 Task: Search one way flight ticket for 4 adults, 2 children, 2 infants in seat and 1 infant on lap in premium economy from Kalispell: Glacier Park International Airport to Laramie: Laramie Regional Airport on 8-3-2023. Choice of flights is Westjet. Number of bags: 1 carry on bag. Price is upto 99000. Outbound departure time preference is 21:15.
Action: Mouse moved to (244, 321)
Screenshot: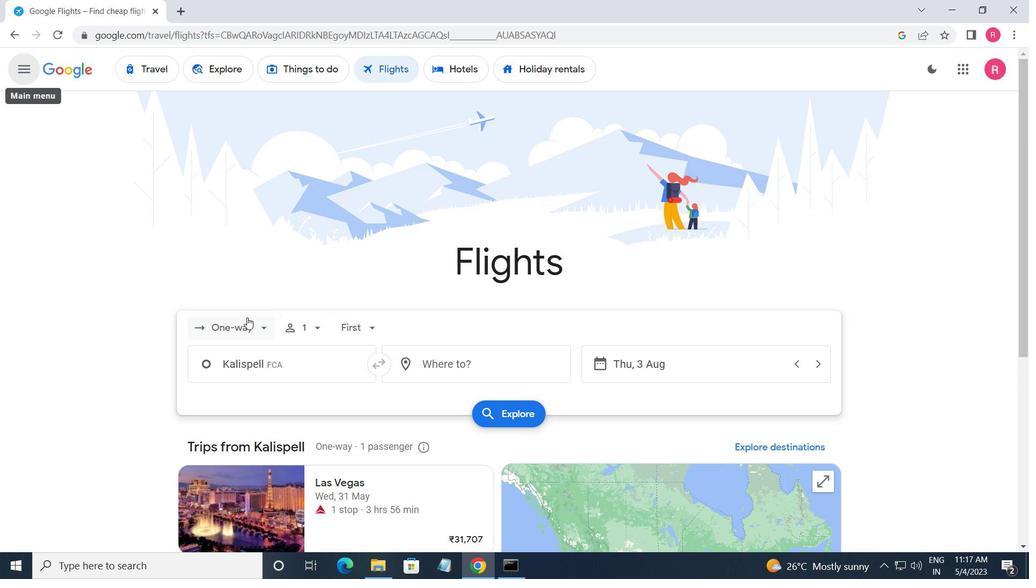 
Action: Mouse pressed left at (244, 321)
Screenshot: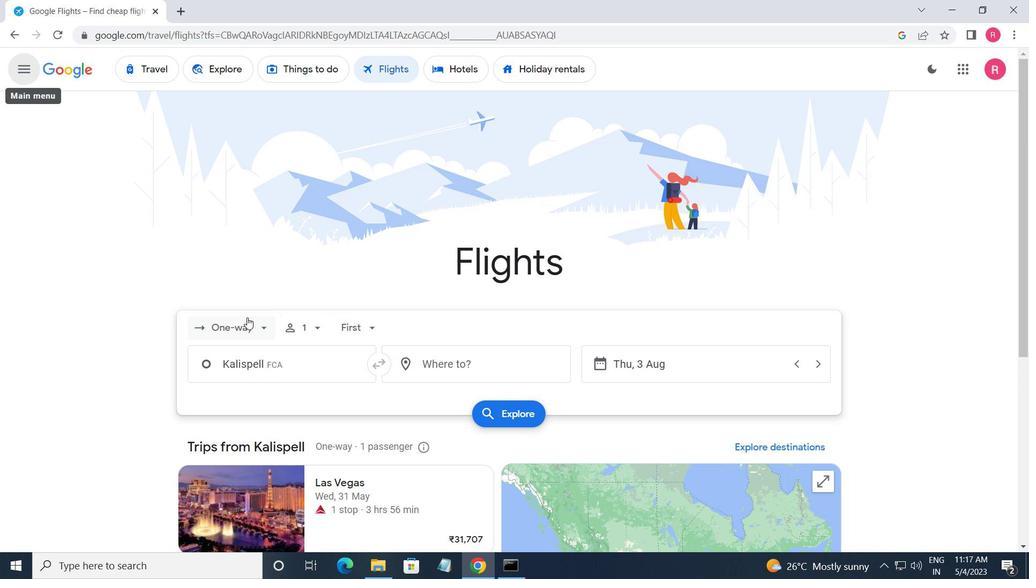 
Action: Mouse moved to (240, 385)
Screenshot: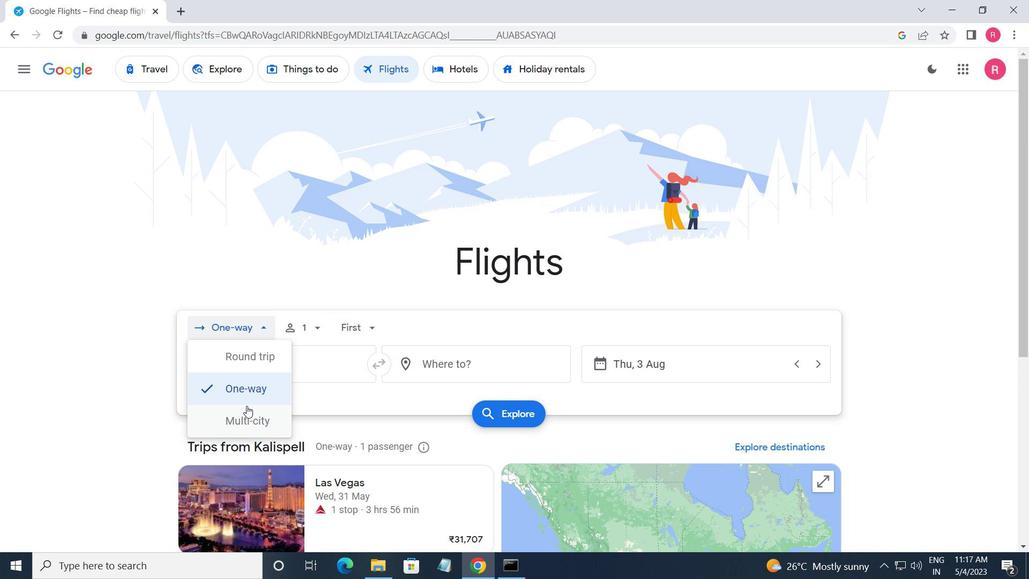 
Action: Mouse pressed left at (240, 385)
Screenshot: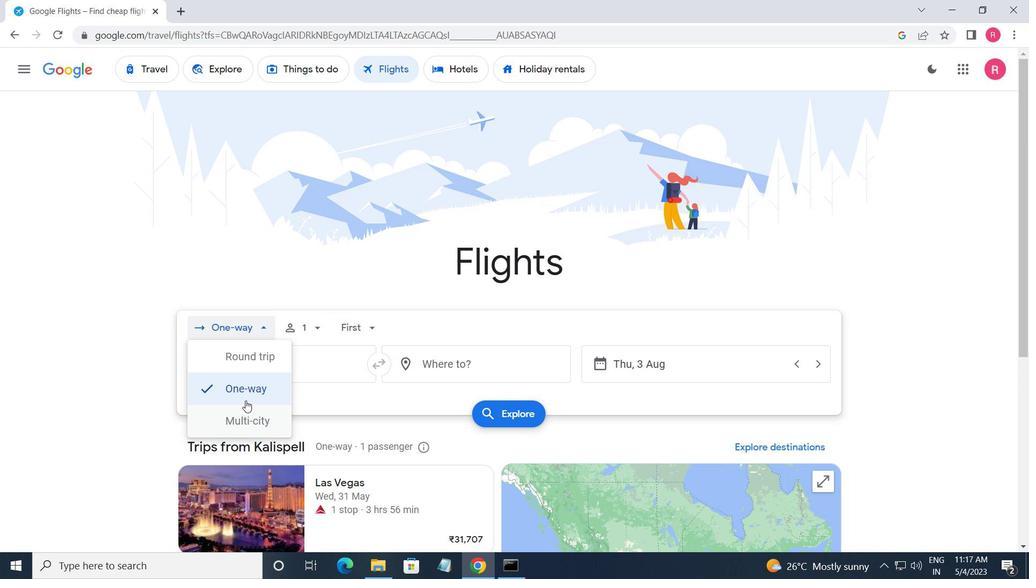 
Action: Mouse moved to (304, 337)
Screenshot: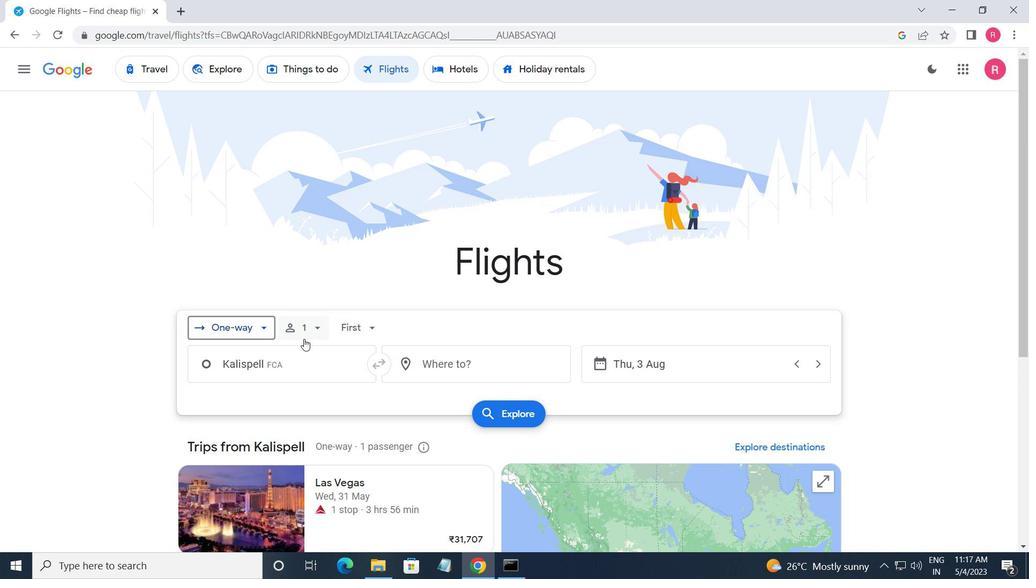 
Action: Mouse pressed left at (304, 337)
Screenshot: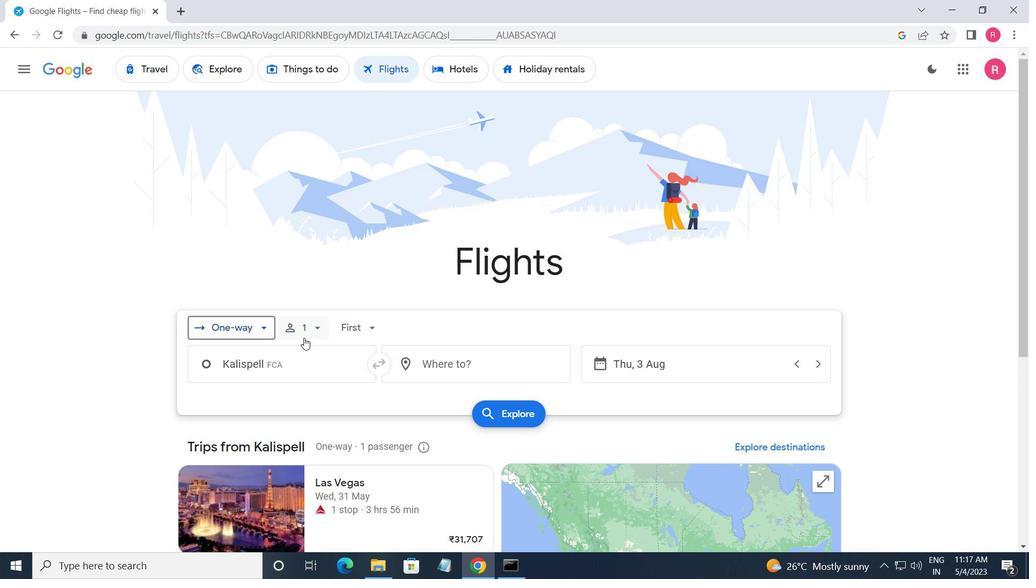 
Action: Mouse moved to (414, 366)
Screenshot: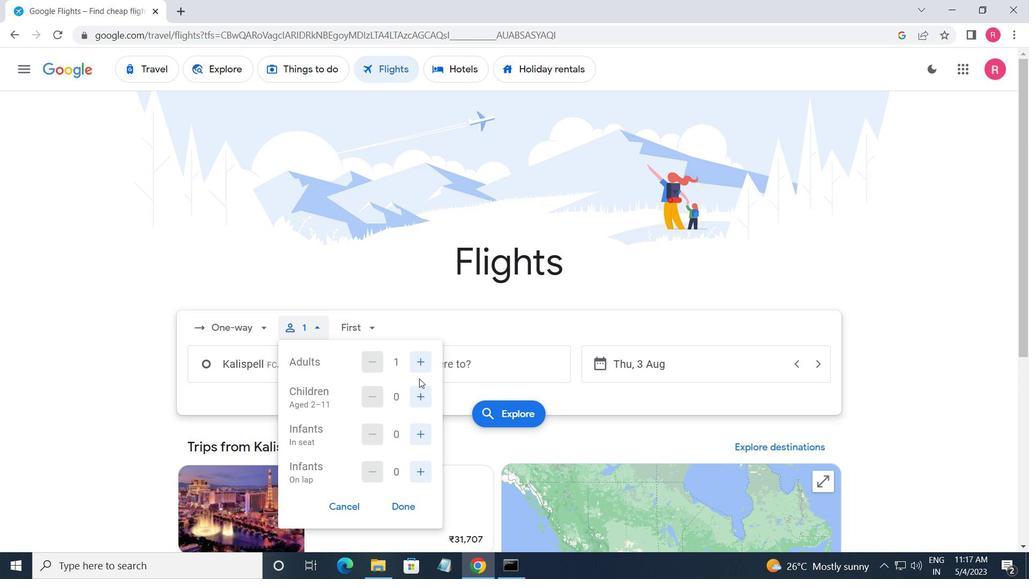
Action: Mouse pressed left at (414, 366)
Screenshot: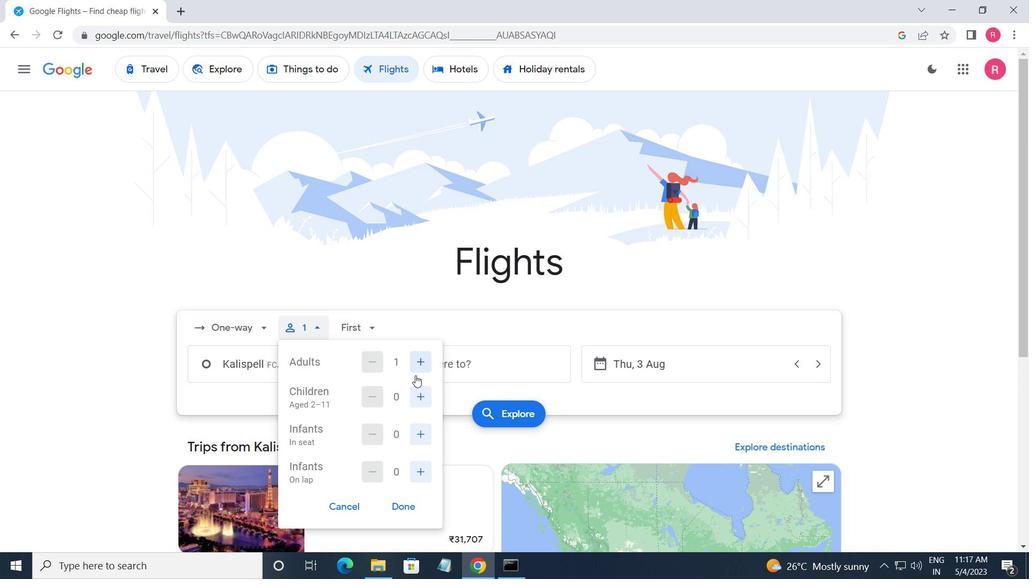 
Action: Mouse pressed left at (414, 366)
Screenshot: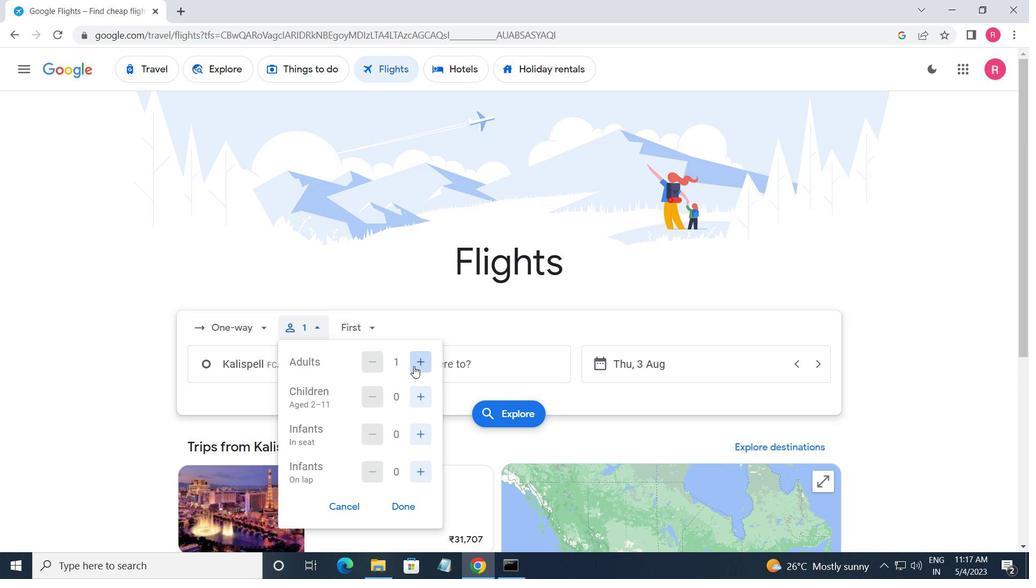 
Action: Mouse pressed left at (414, 366)
Screenshot: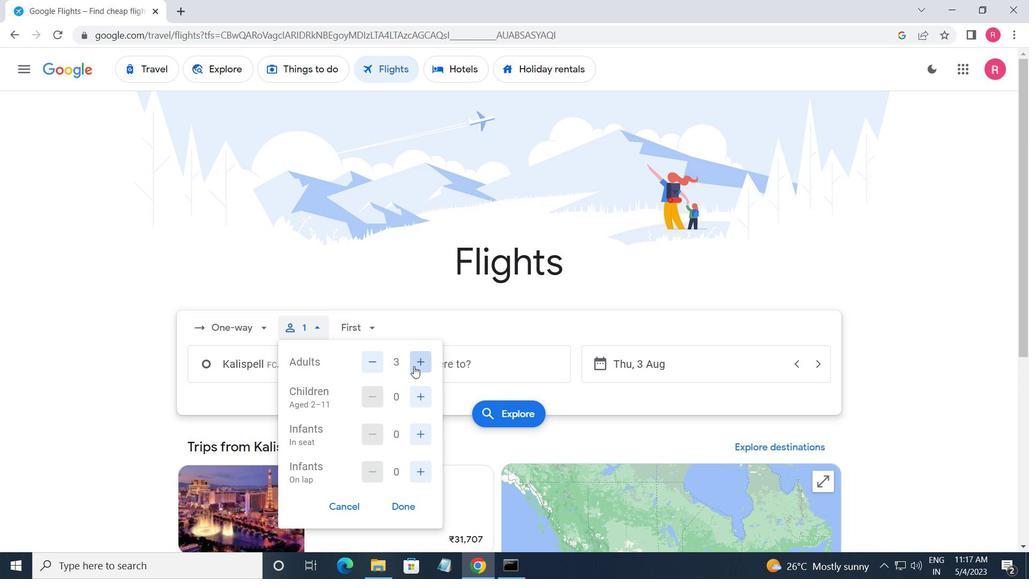 
Action: Mouse moved to (418, 400)
Screenshot: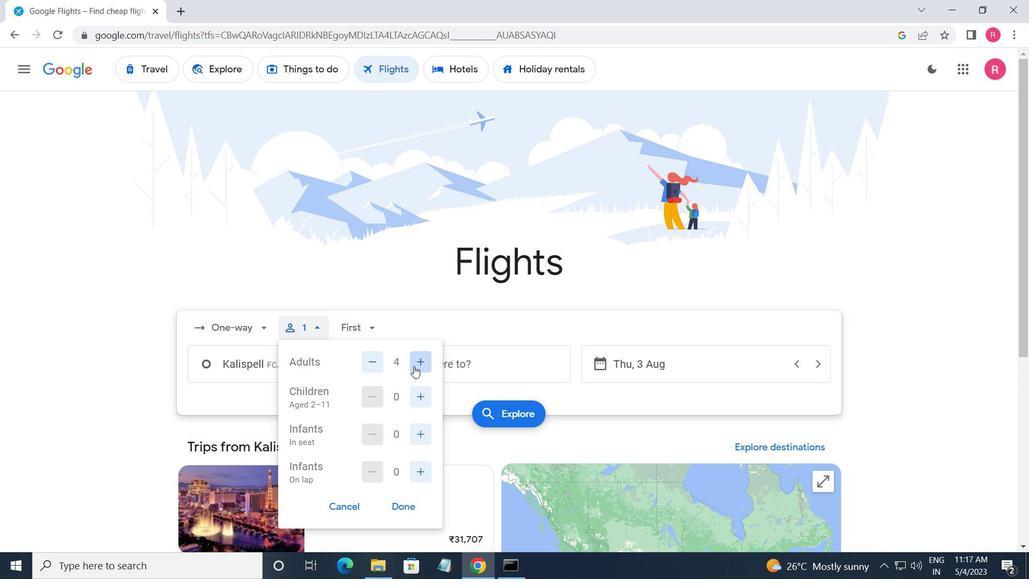 
Action: Mouse pressed left at (418, 400)
Screenshot: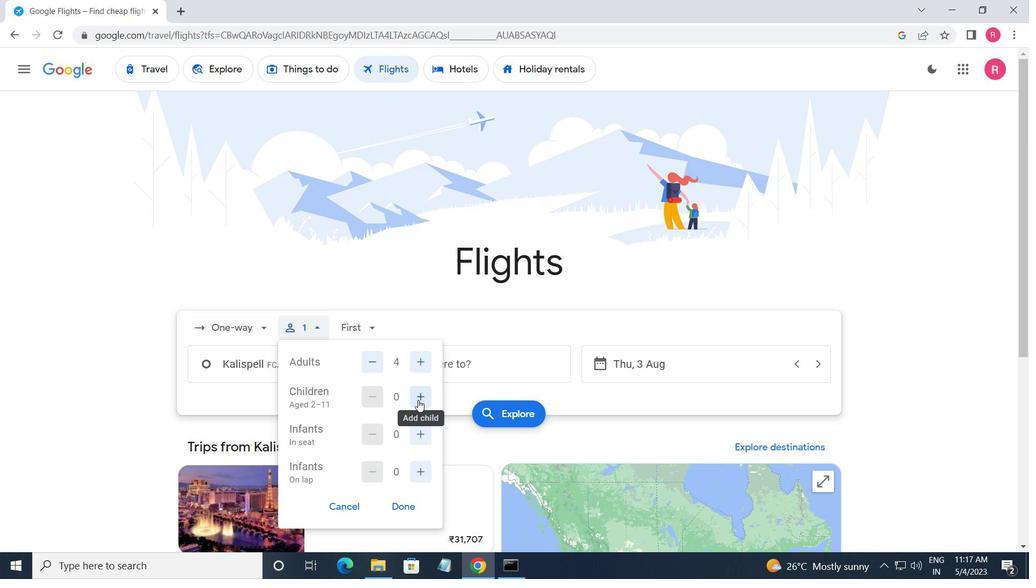 
Action: Mouse pressed left at (418, 400)
Screenshot: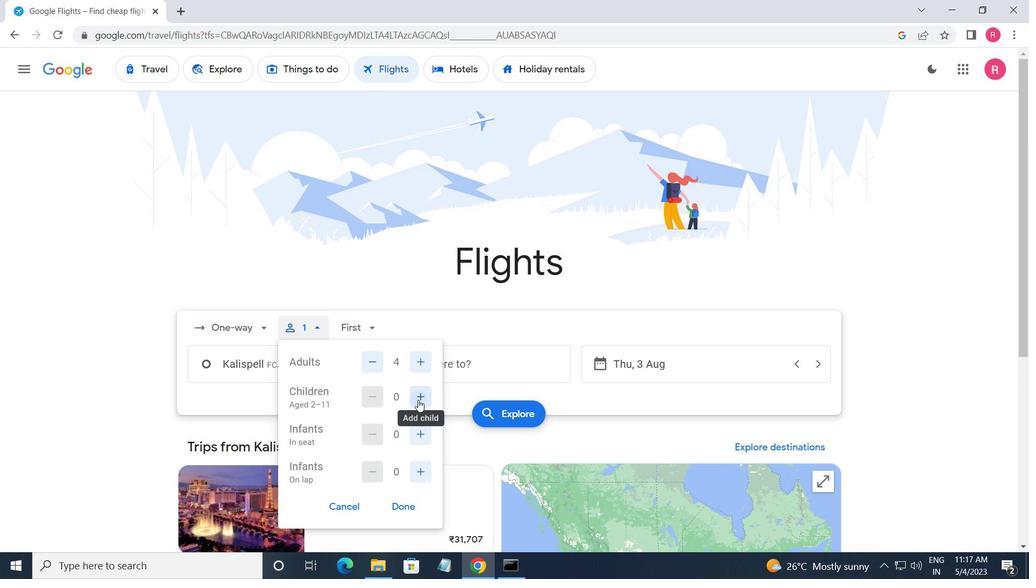 
Action: Mouse moved to (421, 432)
Screenshot: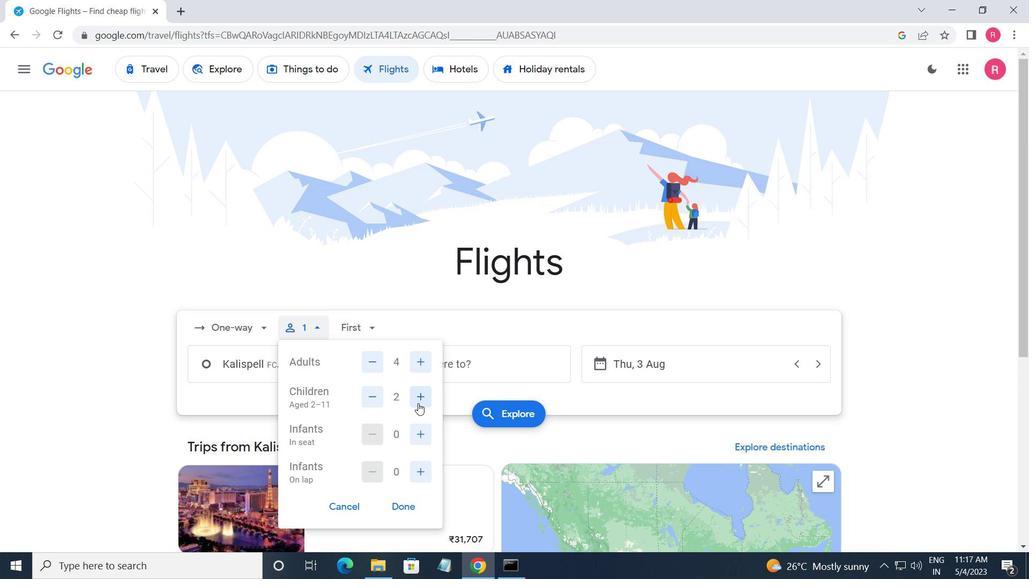 
Action: Mouse pressed left at (421, 432)
Screenshot: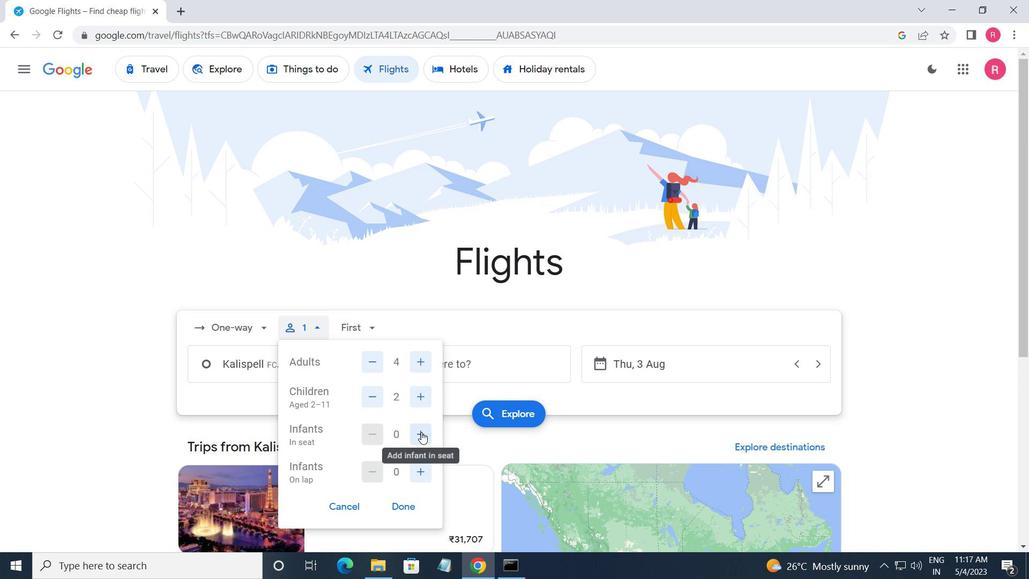 
Action: Mouse pressed left at (421, 432)
Screenshot: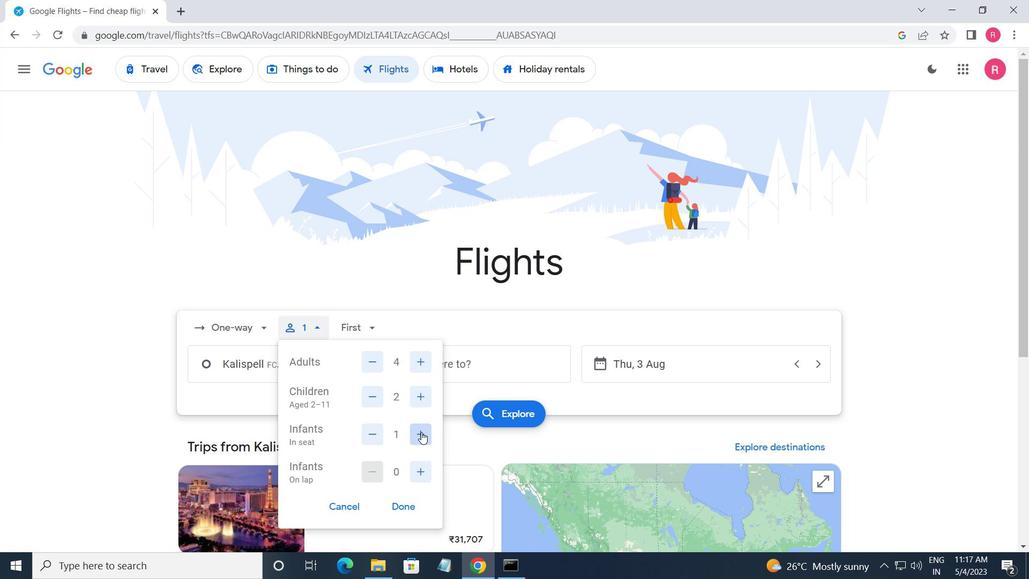 
Action: Mouse moved to (421, 474)
Screenshot: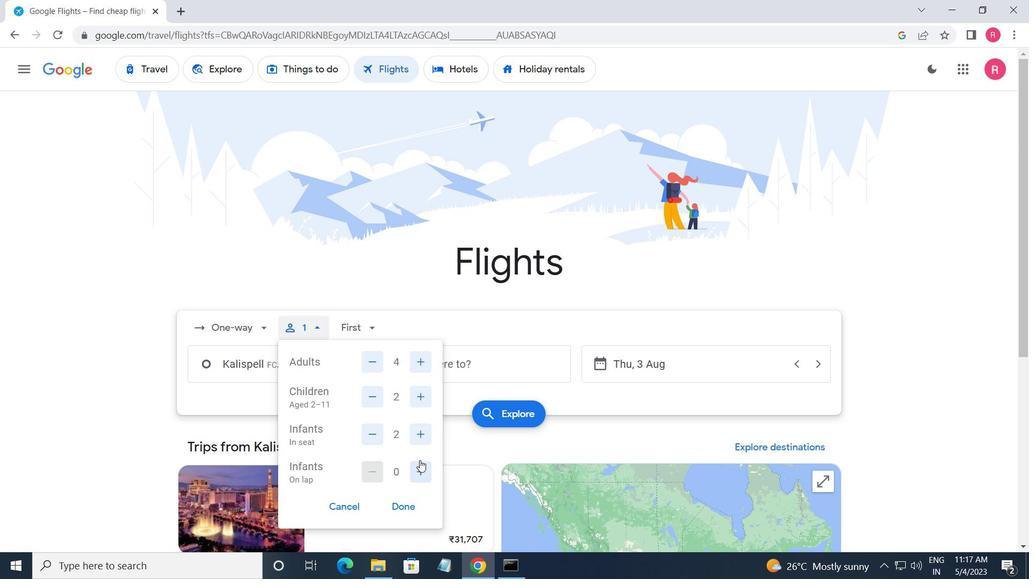 
Action: Mouse pressed left at (421, 474)
Screenshot: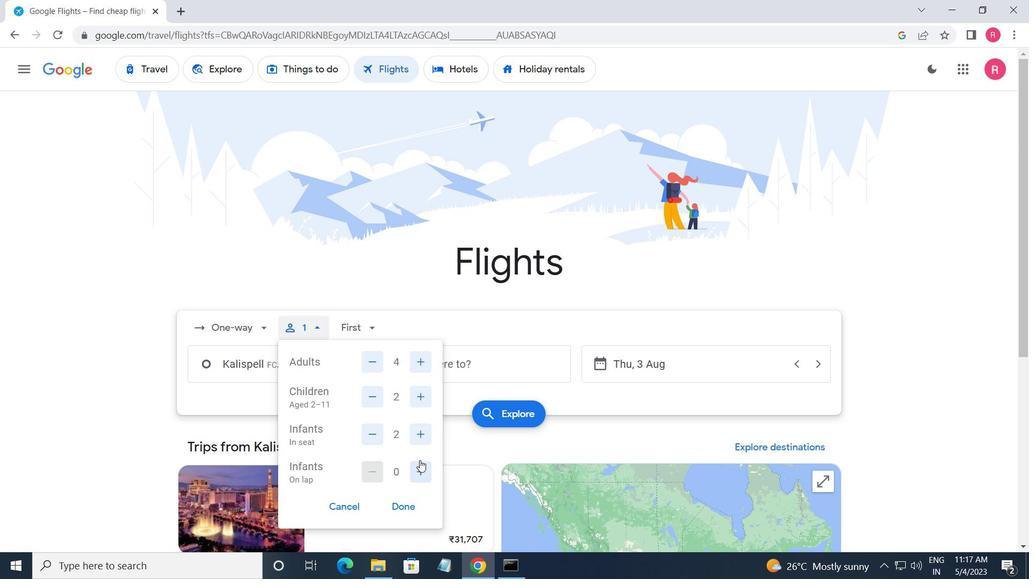 
Action: Mouse moved to (410, 499)
Screenshot: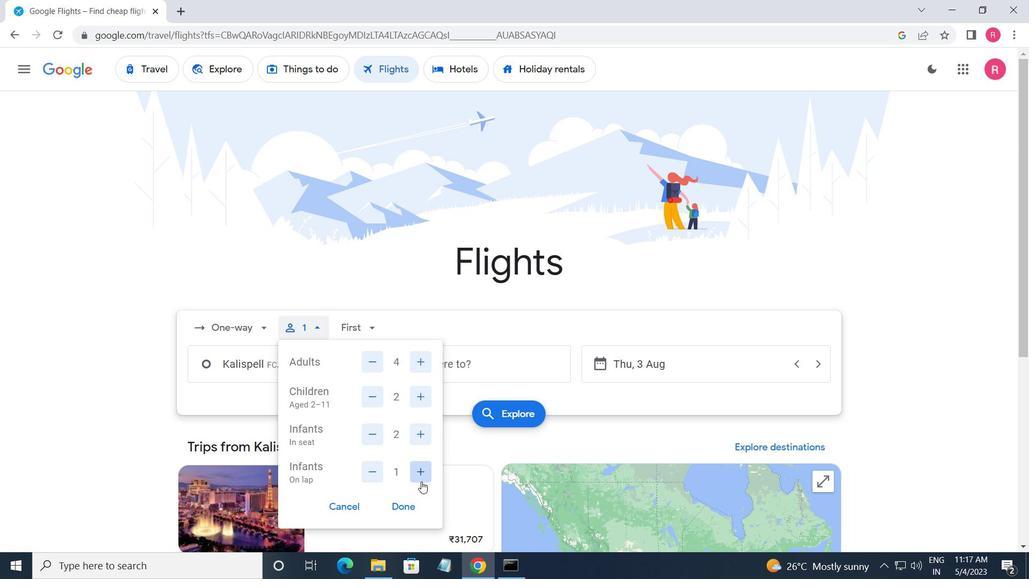 
Action: Mouse pressed left at (410, 499)
Screenshot: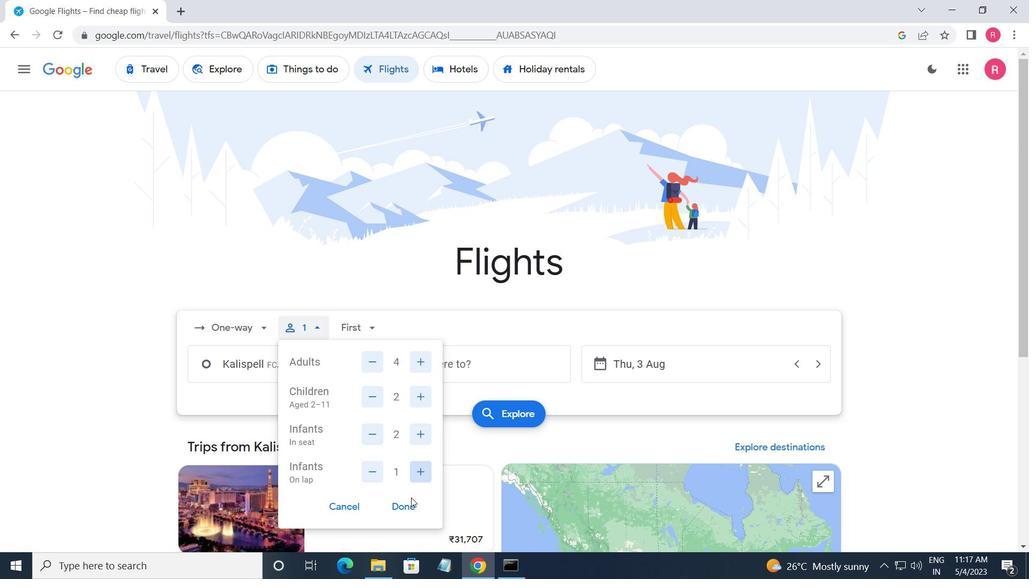 
Action: Mouse moved to (359, 335)
Screenshot: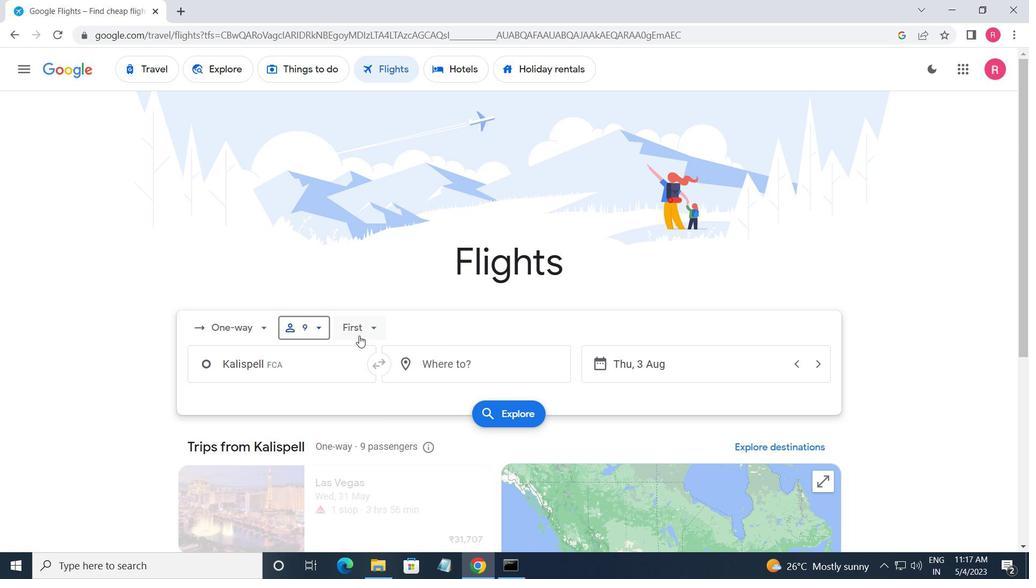 
Action: Mouse pressed left at (359, 335)
Screenshot: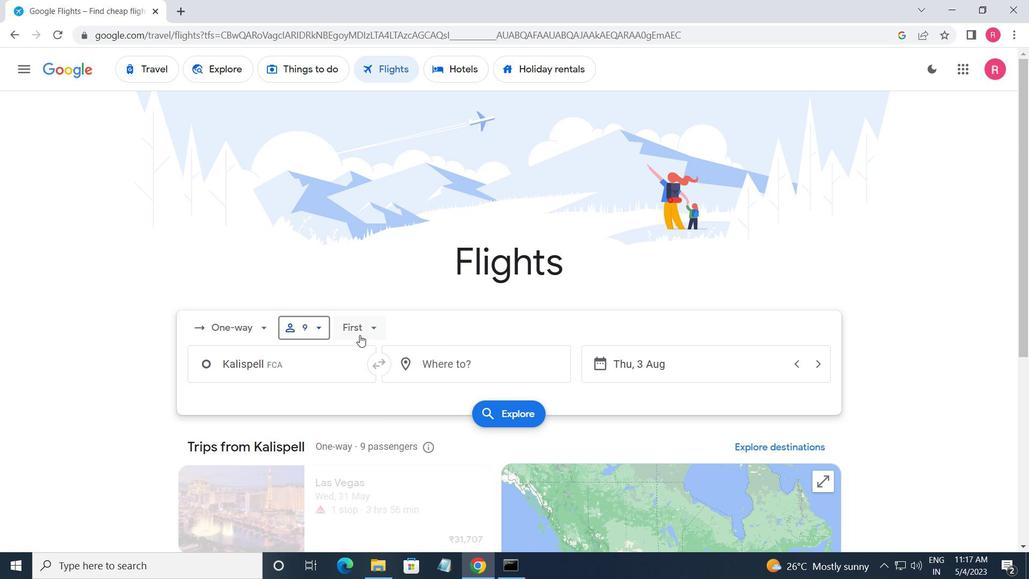 
Action: Mouse moved to (391, 393)
Screenshot: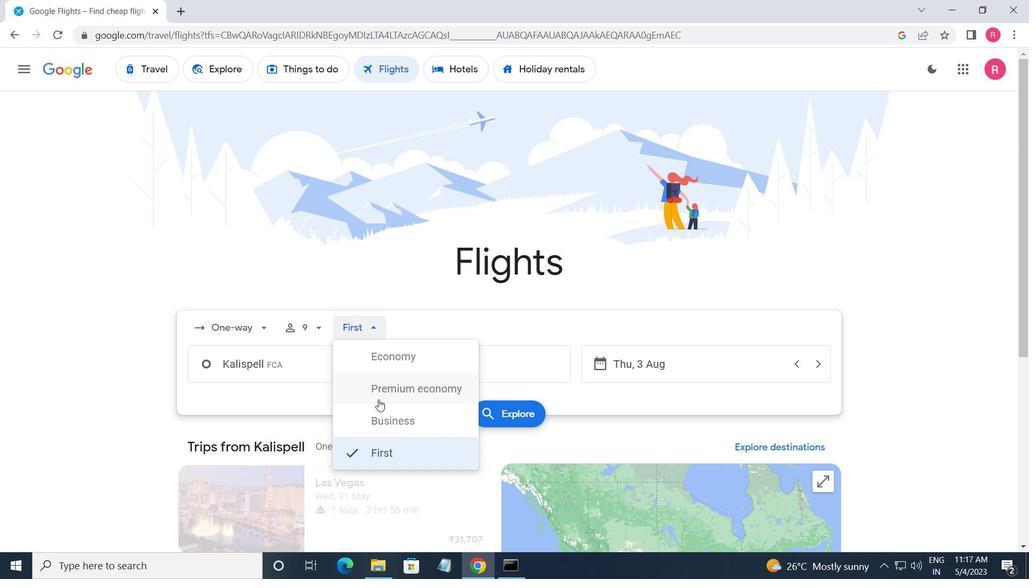 
Action: Mouse pressed left at (391, 393)
Screenshot: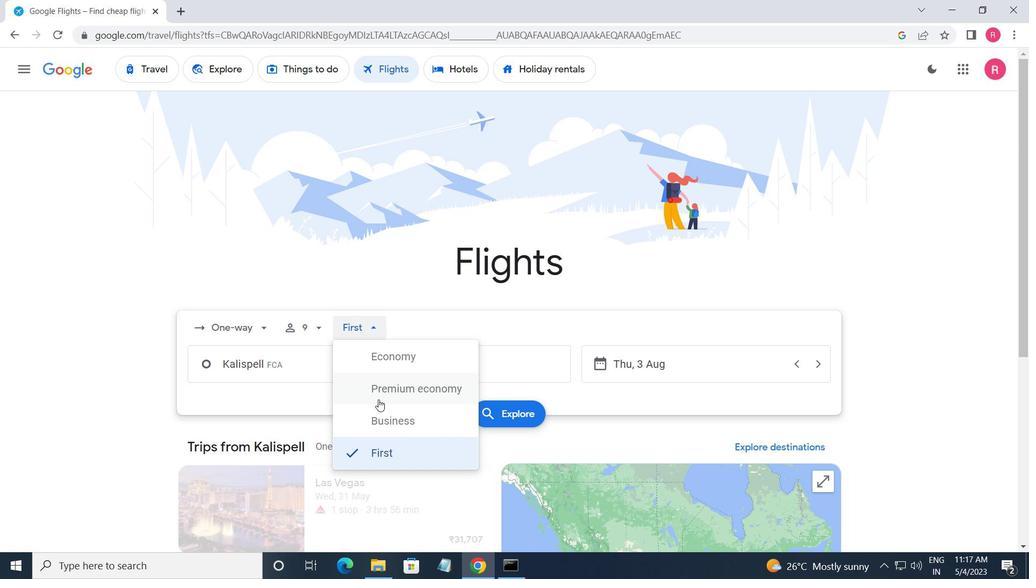 
Action: Mouse moved to (317, 374)
Screenshot: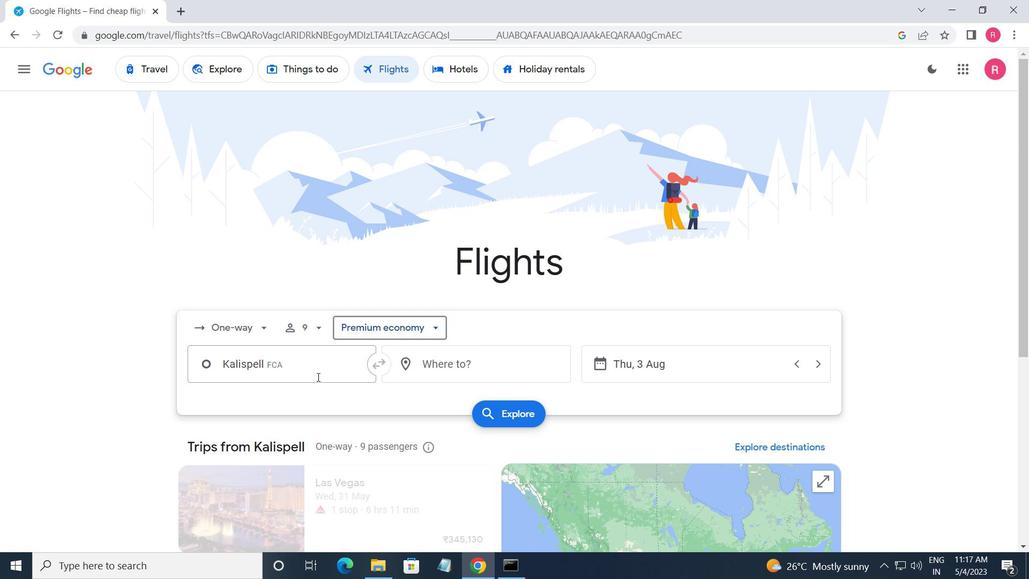
Action: Mouse pressed left at (317, 374)
Screenshot: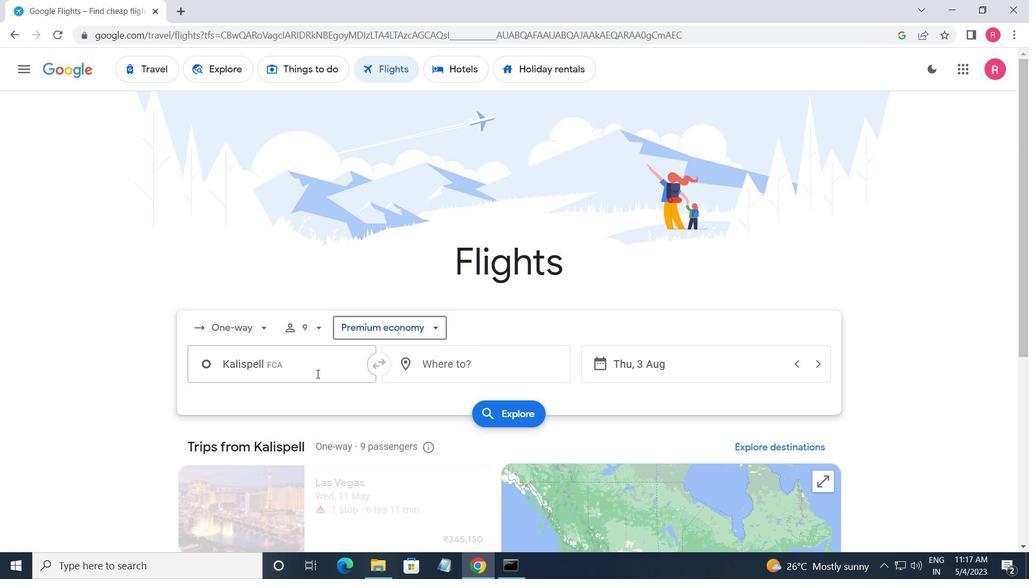 
Action: Mouse moved to (319, 444)
Screenshot: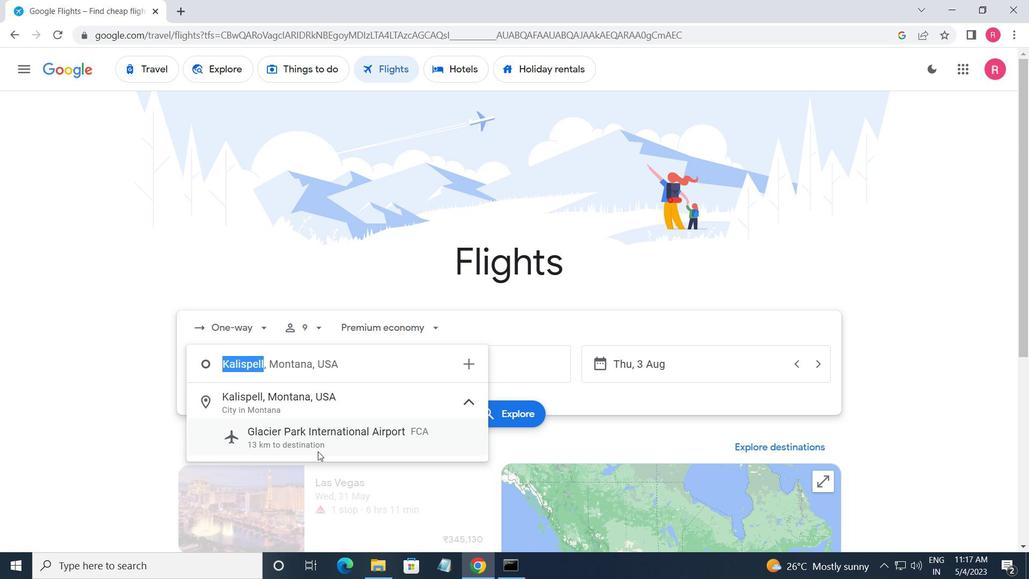 
Action: Mouse pressed left at (319, 444)
Screenshot: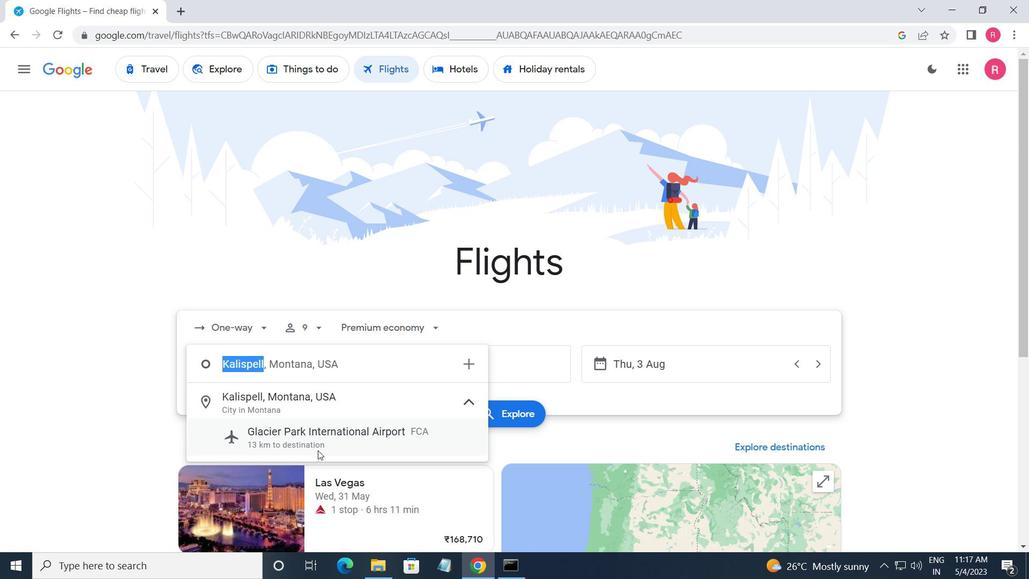 
Action: Mouse moved to (490, 370)
Screenshot: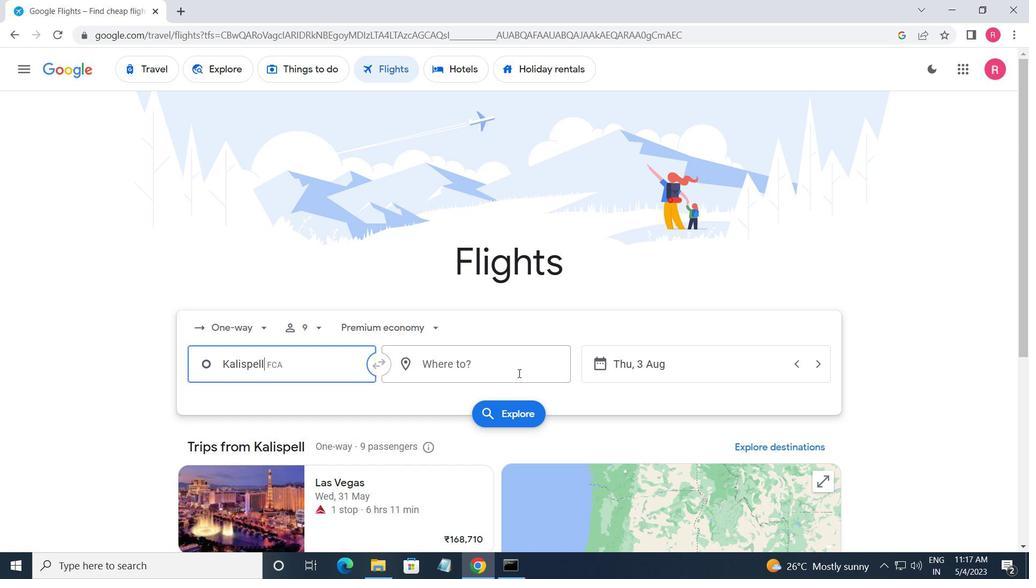 
Action: Mouse pressed left at (490, 370)
Screenshot: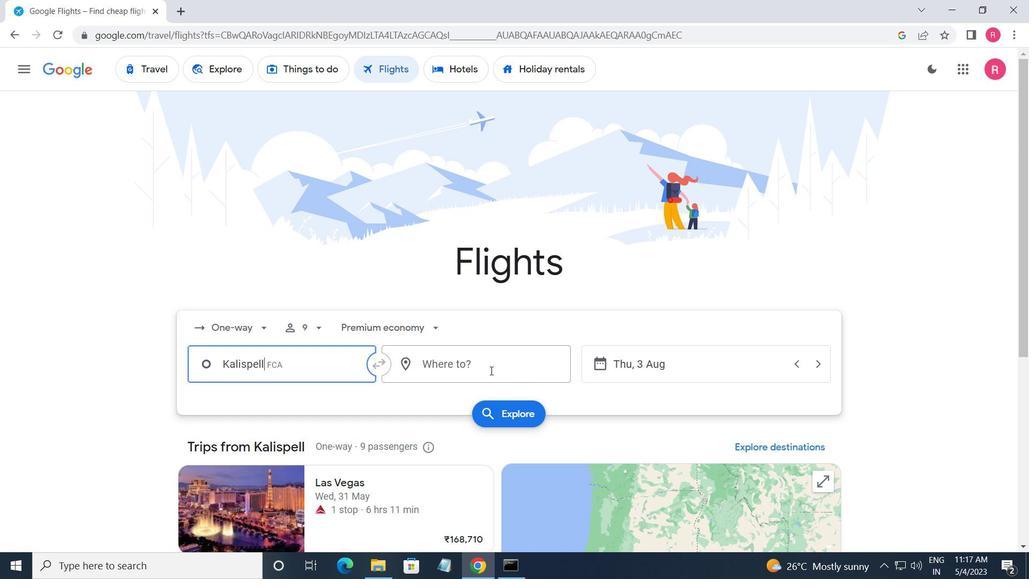 
Action: Mouse moved to (469, 501)
Screenshot: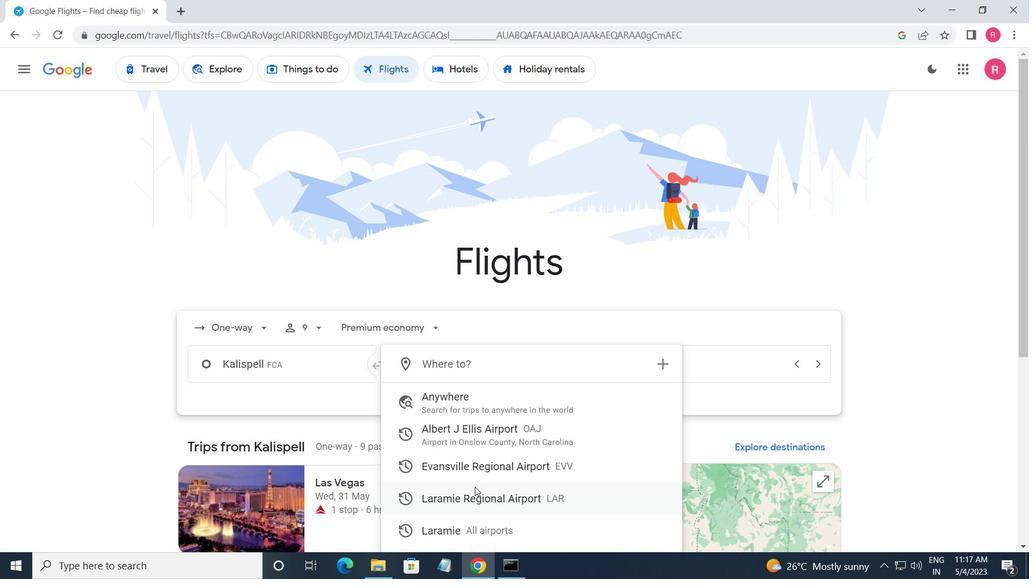 
Action: Mouse pressed left at (469, 501)
Screenshot: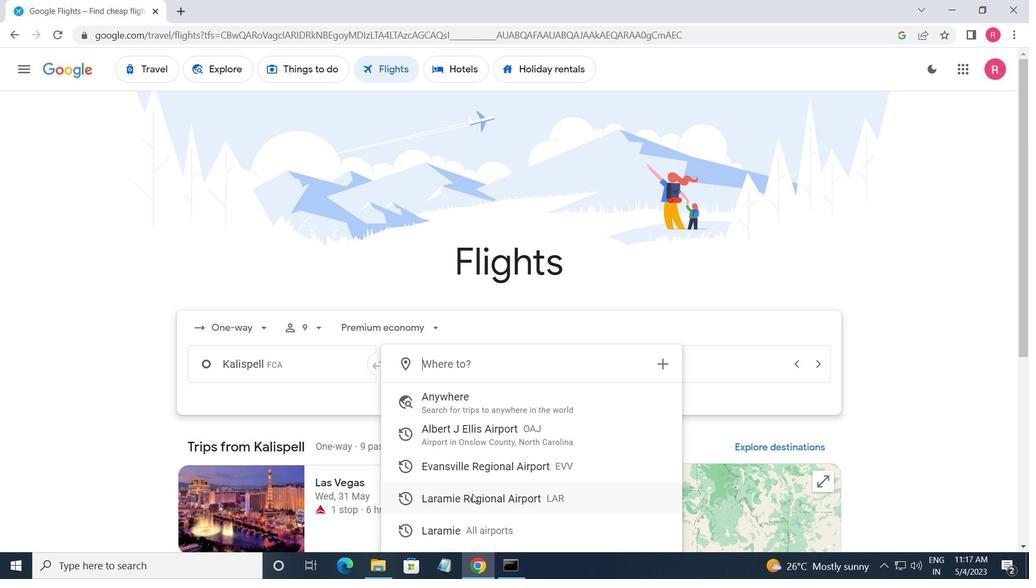 
Action: Mouse moved to (708, 358)
Screenshot: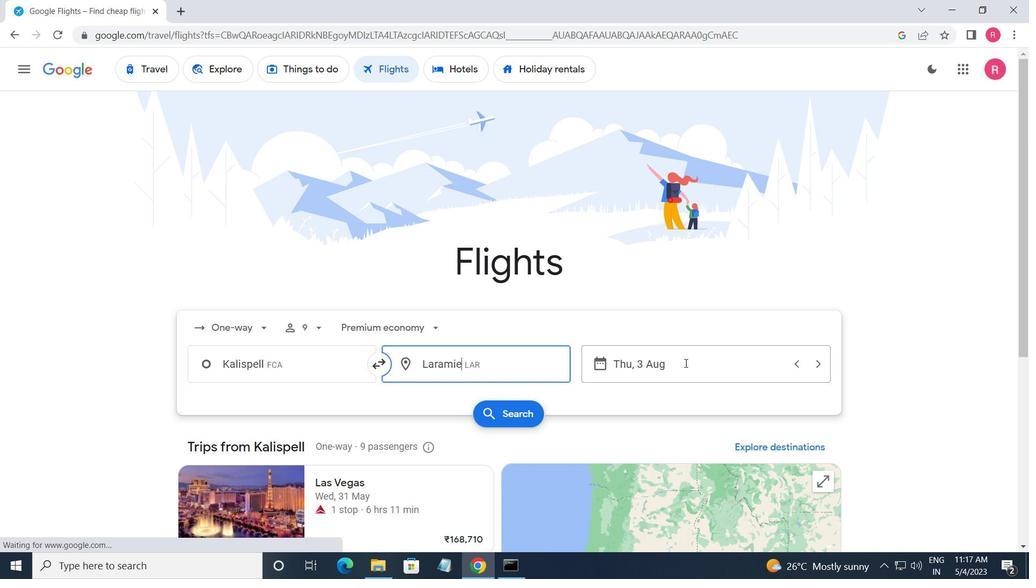 
Action: Mouse pressed left at (708, 358)
Screenshot: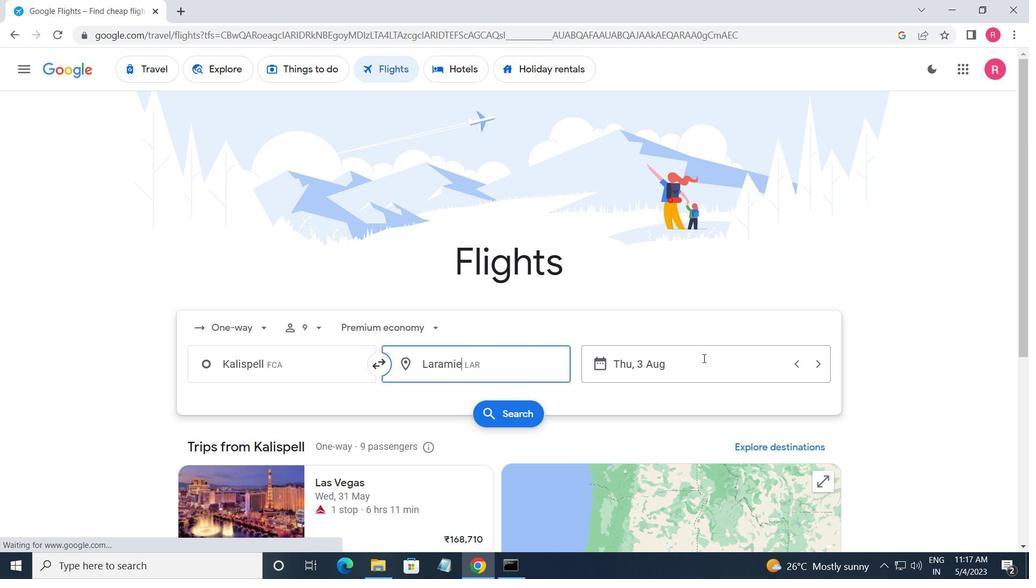 
Action: Mouse moved to (491, 318)
Screenshot: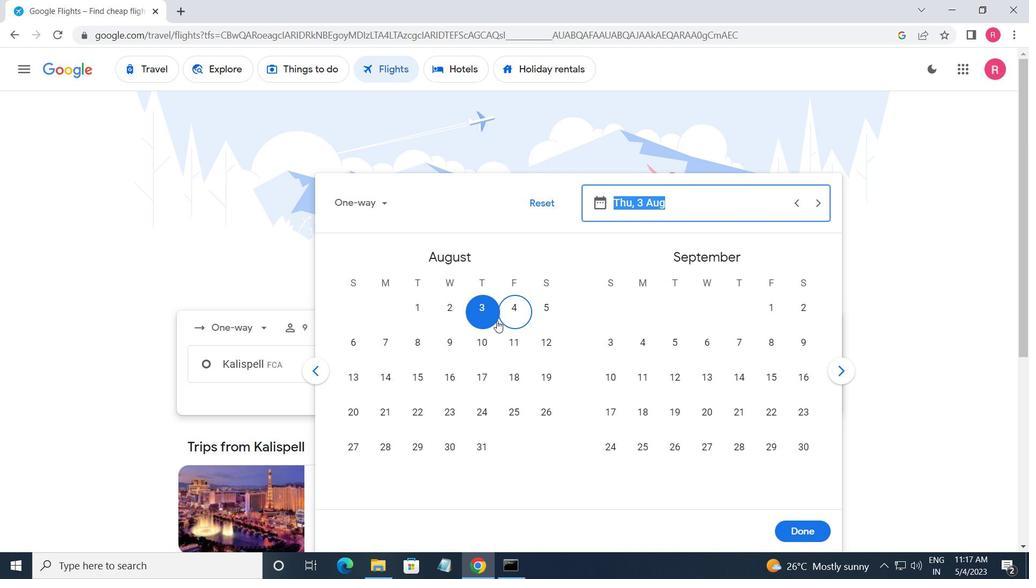 
Action: Mouse pressed left at (491, 318)
Screenshot: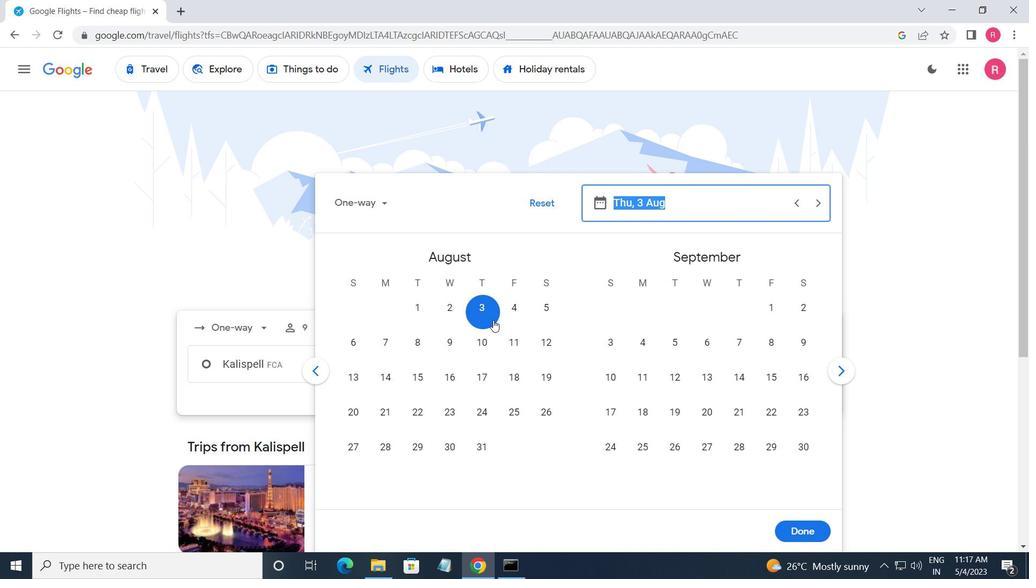 
Action: Mouse moved to (796, 523)
Screenshot: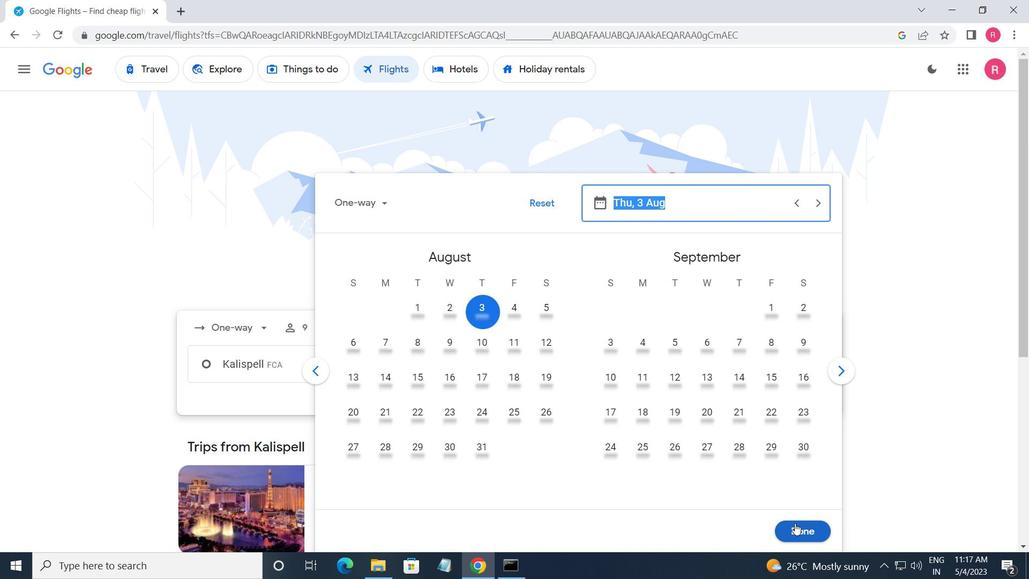 
Action: Mouse pressed left at (796, 523)
Screenshot: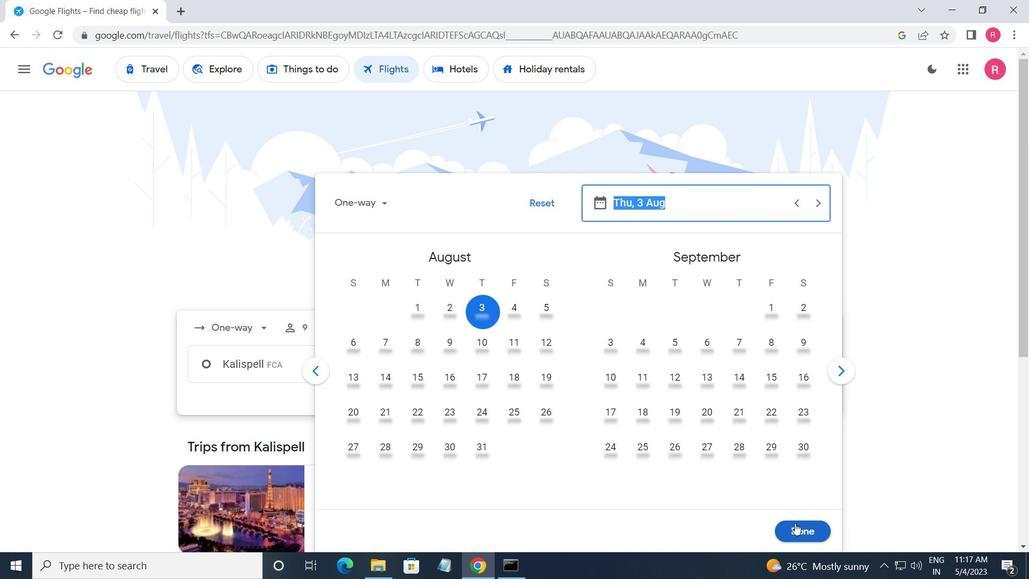 
Action: Mouse moved to (528, 417)
Screenshot: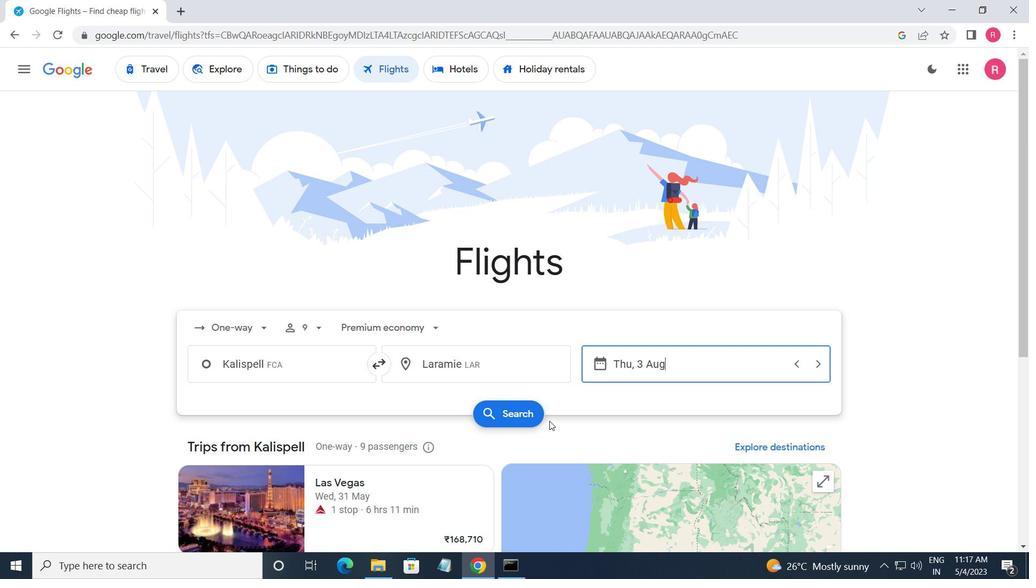 
Action: Mouse pressed left at (528, 417)
Screenshot: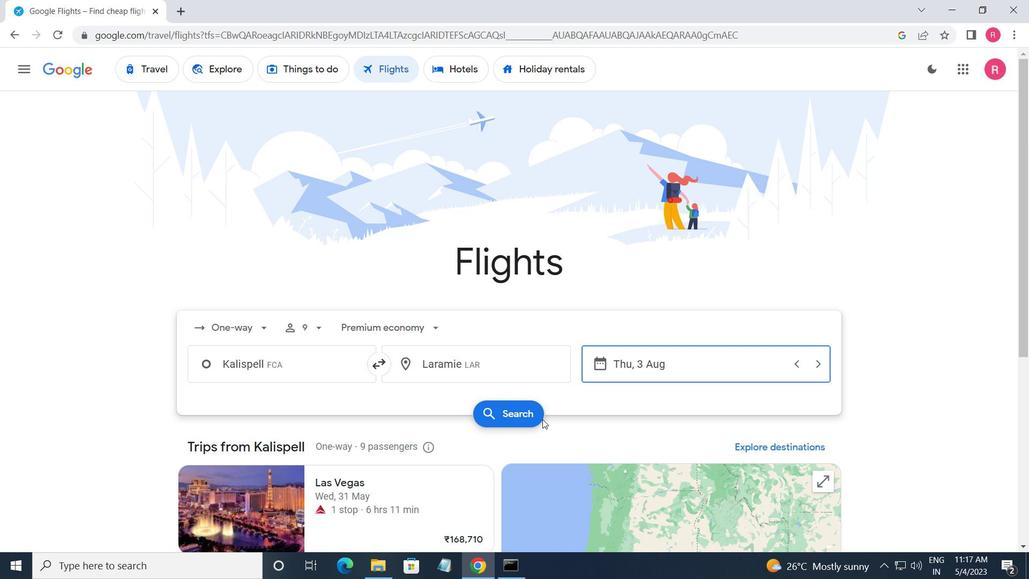 
Action: Mouse moved to (212, 196)
Screenshot: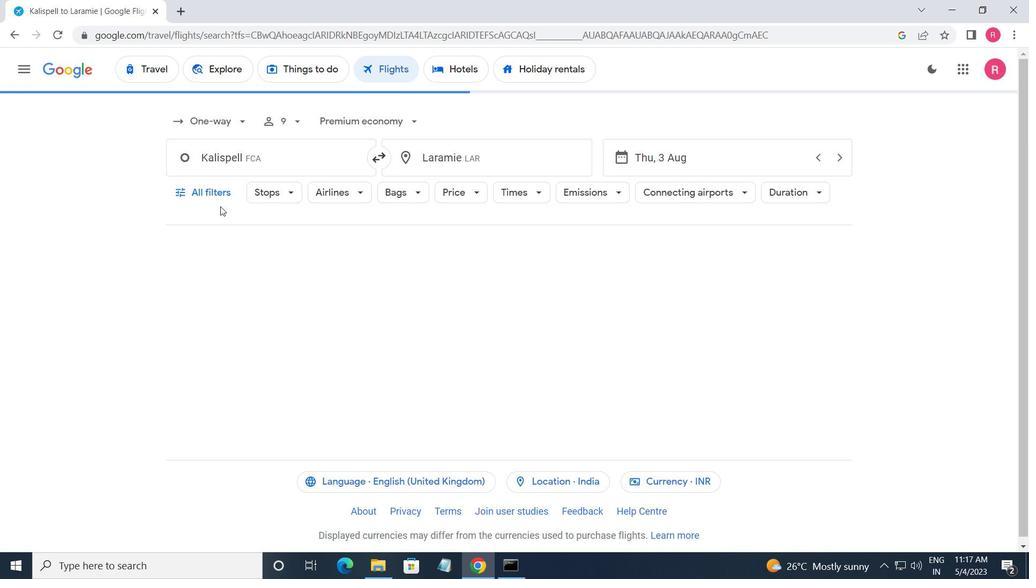 
Action: Mouse pressed left at (212, 196)
Screenshot: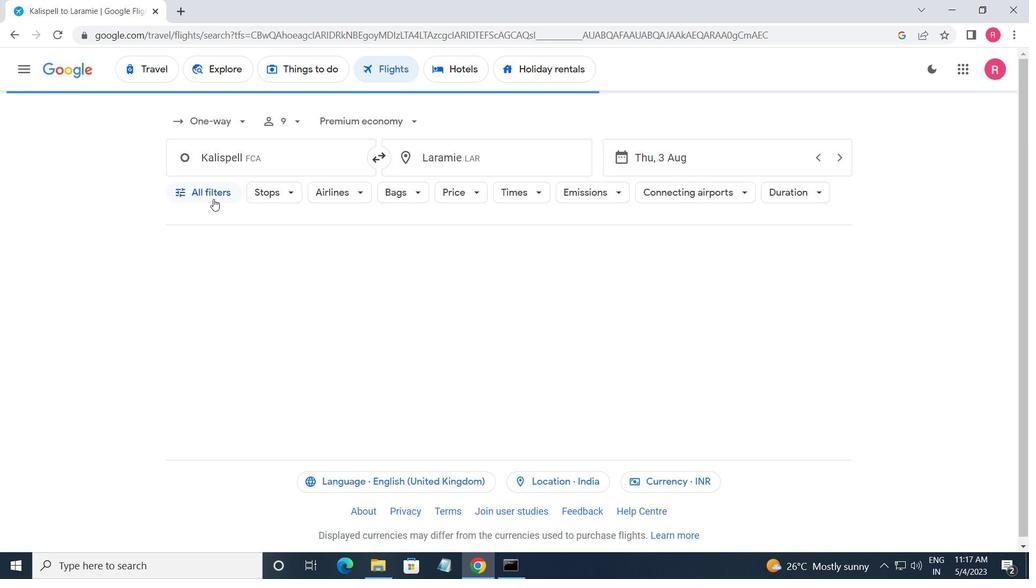 
Action: Mouse moved to (244, 320)
Screenshot: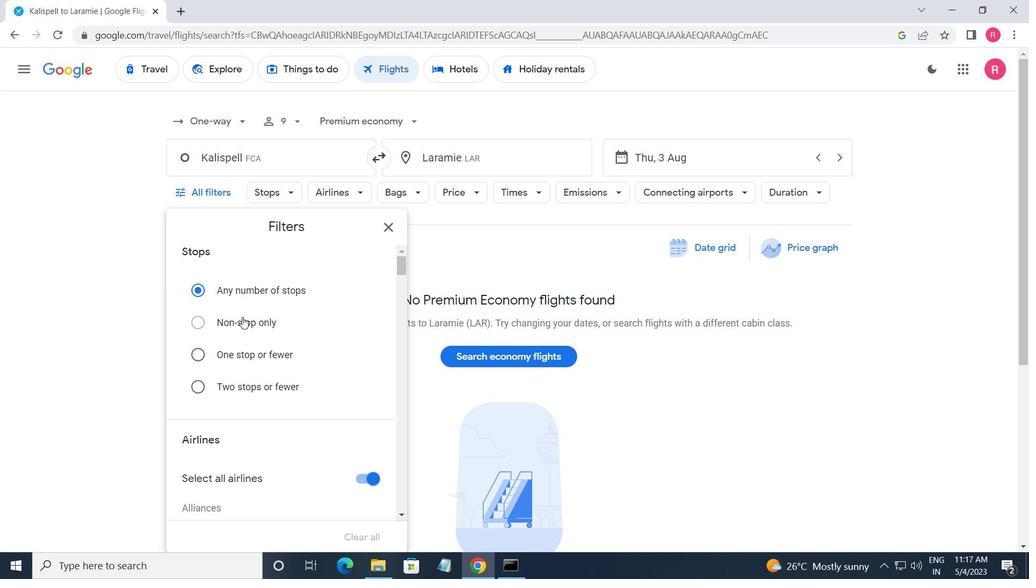 
Action: Mouse scrolled (244, 319) with delta (0, 0)
Screenshot: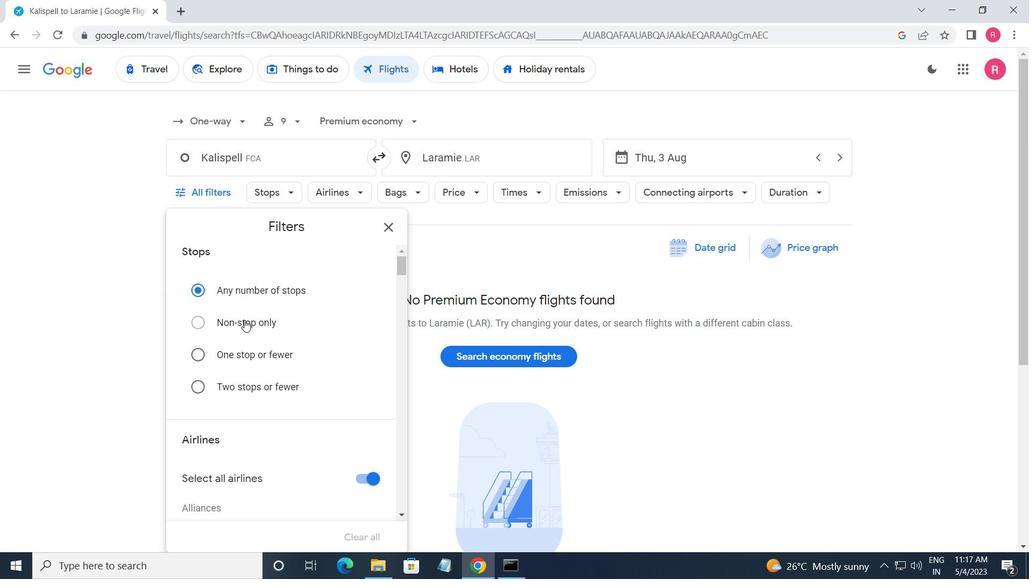 
Action: Mouse scrolled (244, 319) with delta (0, 0)
Screenshot: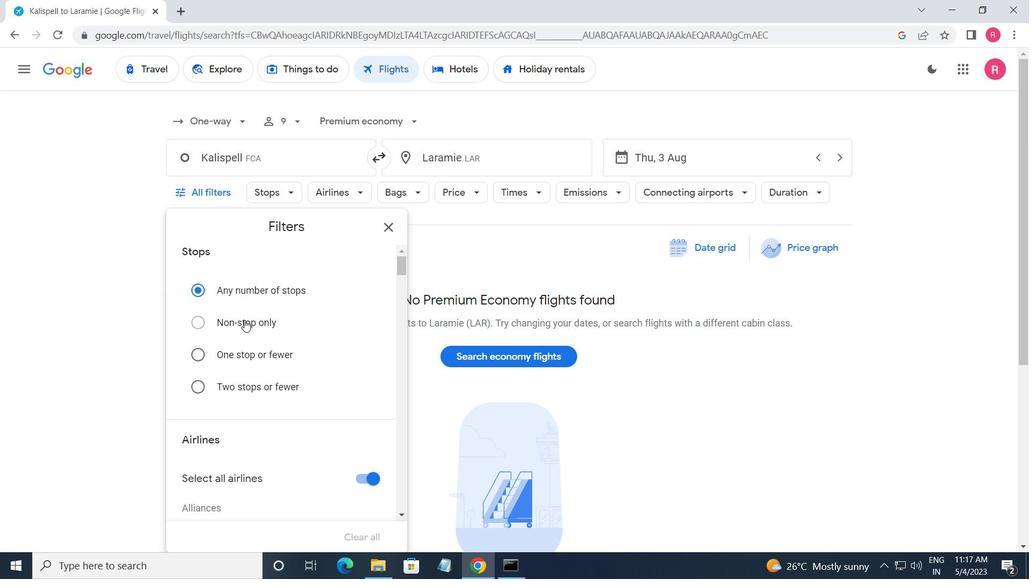 
Action: Mouse moved to (246, 326)
Screenshot: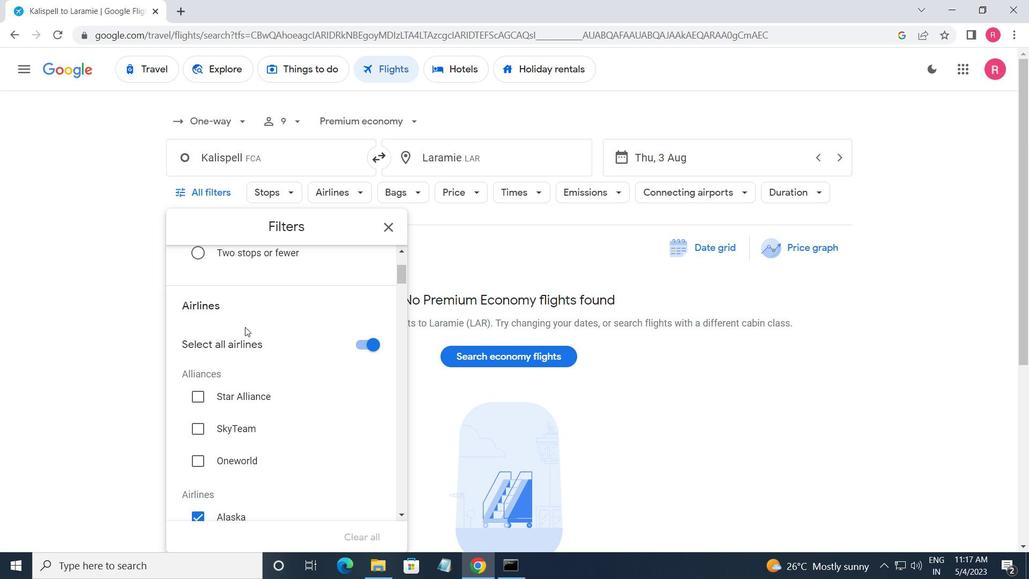 
Action: Mouse scrolled (246, 325) with delta (0, 0)
Screenshot: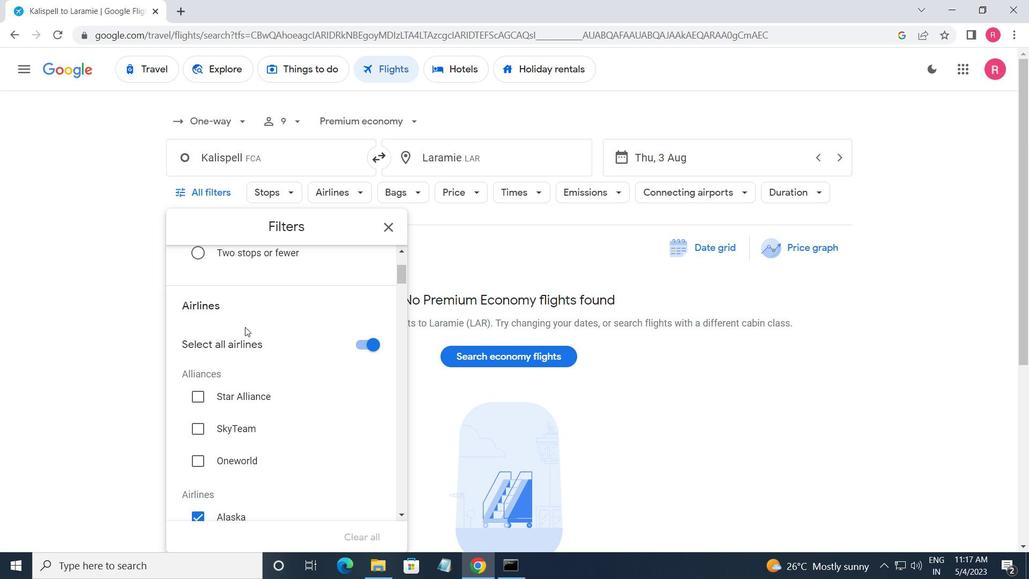 
Action: Mouse moved to (247, 325)
Screenshot: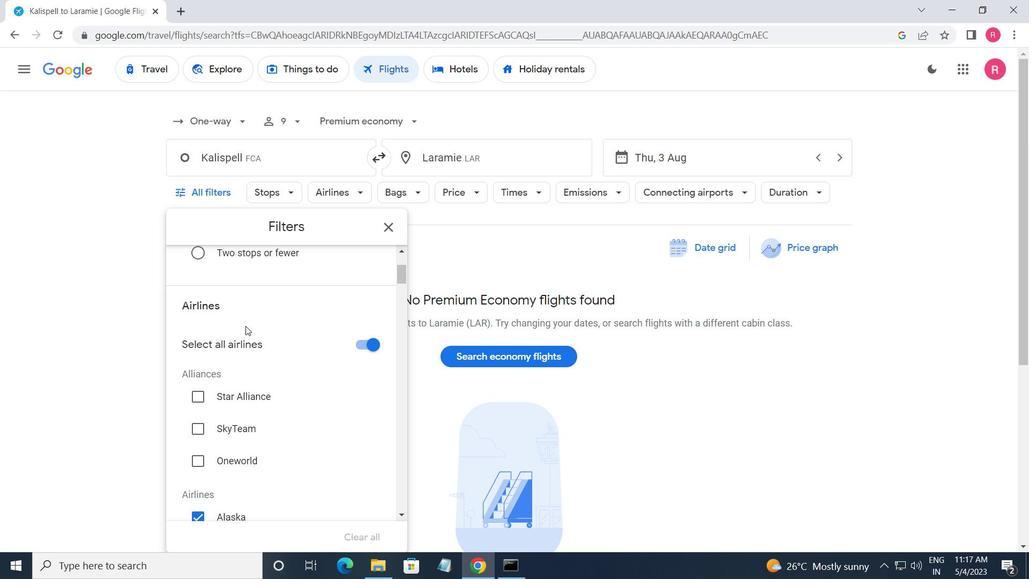 
Action: Mouse scrolled (247, 325) with delta (0, 0)
Screenshot: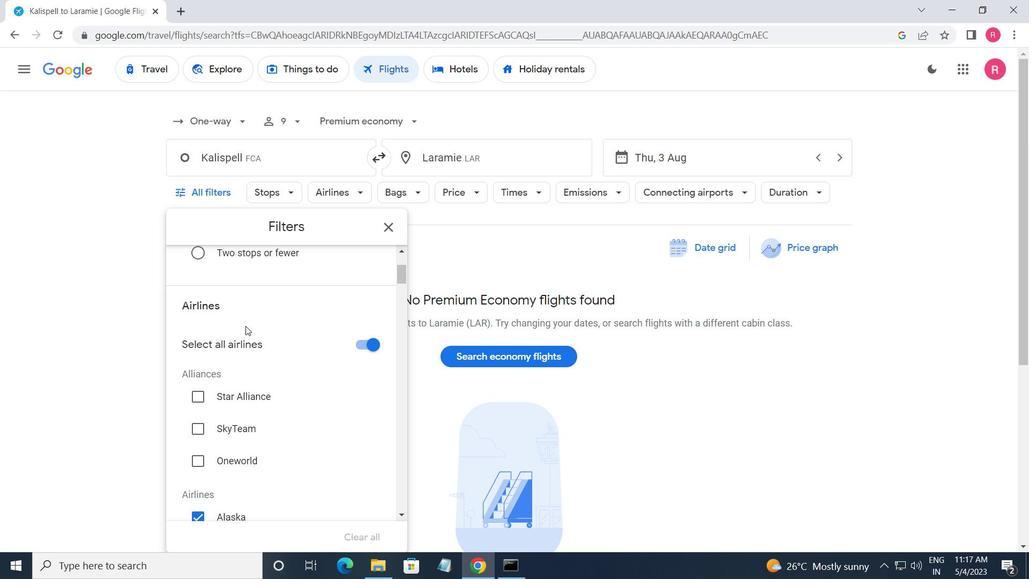 
Action: Mouse moved to (248, 317)
Screenshot: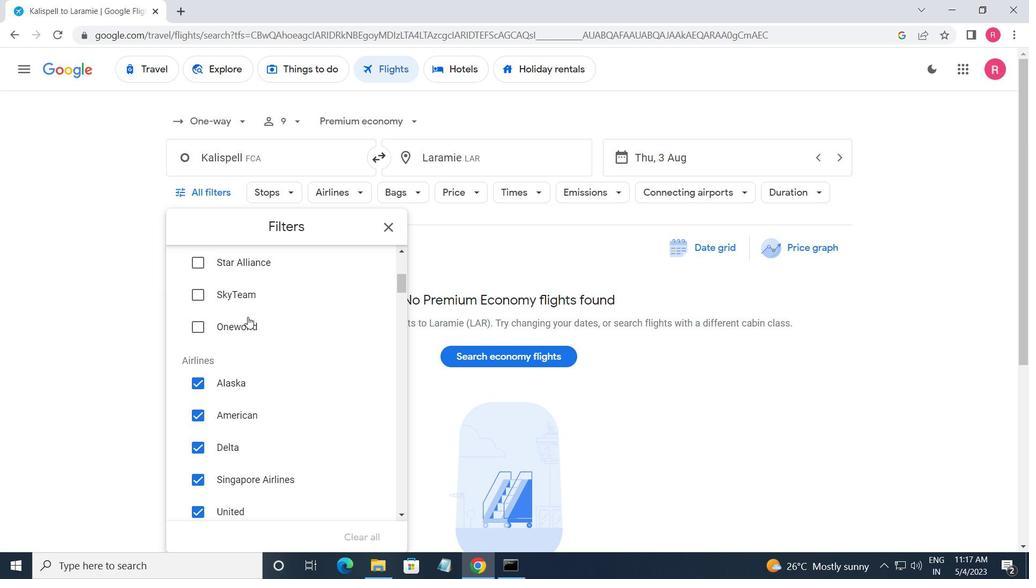 
Action: Mouse scrolled (248, 316) with delta (0, 0)
Screenshot: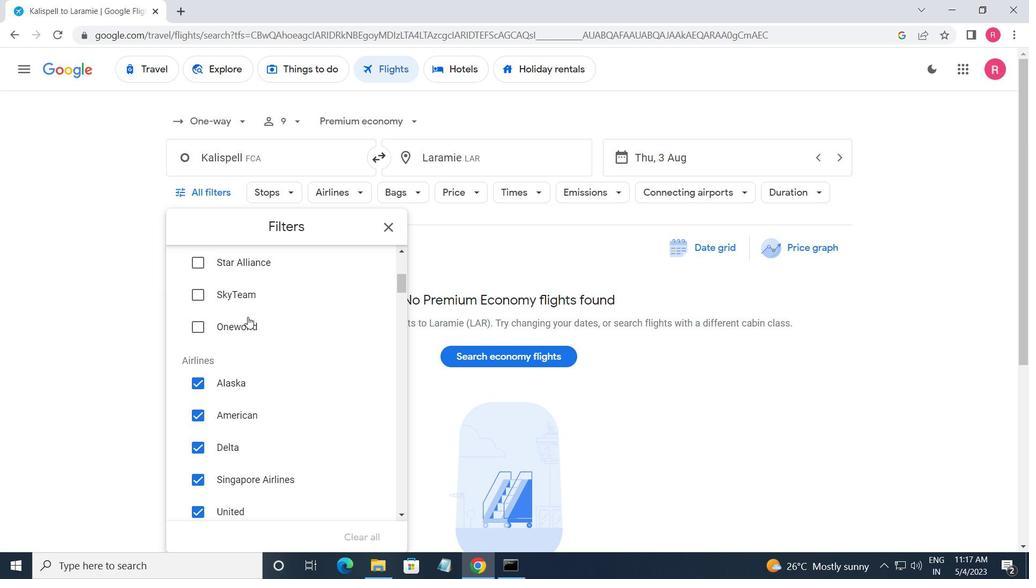 
Action: Mouse moved to (248, 317)
Screenshot: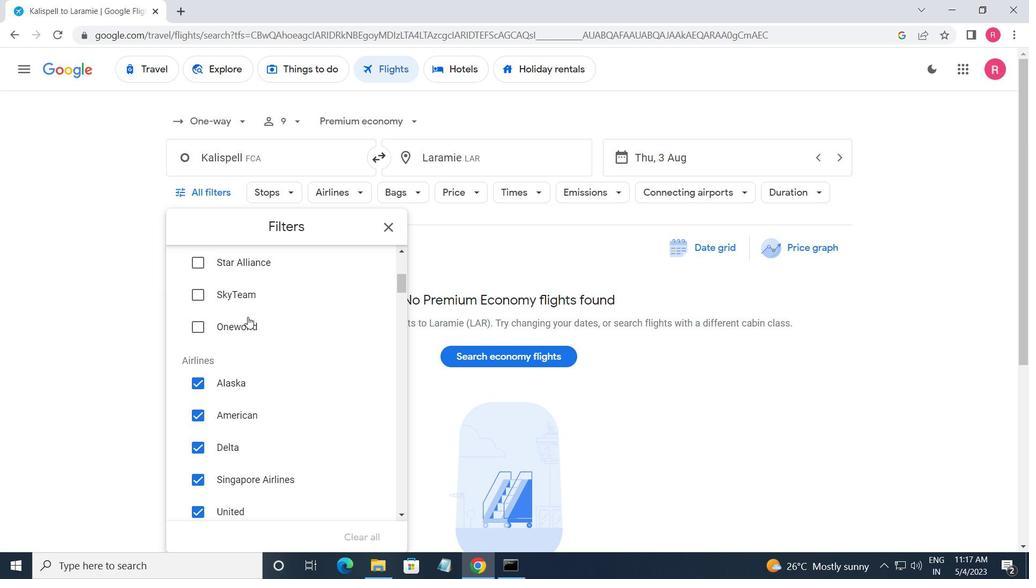 
Action: Mouse scrolled (248, 317) with delta (0, 0)
Screenshot: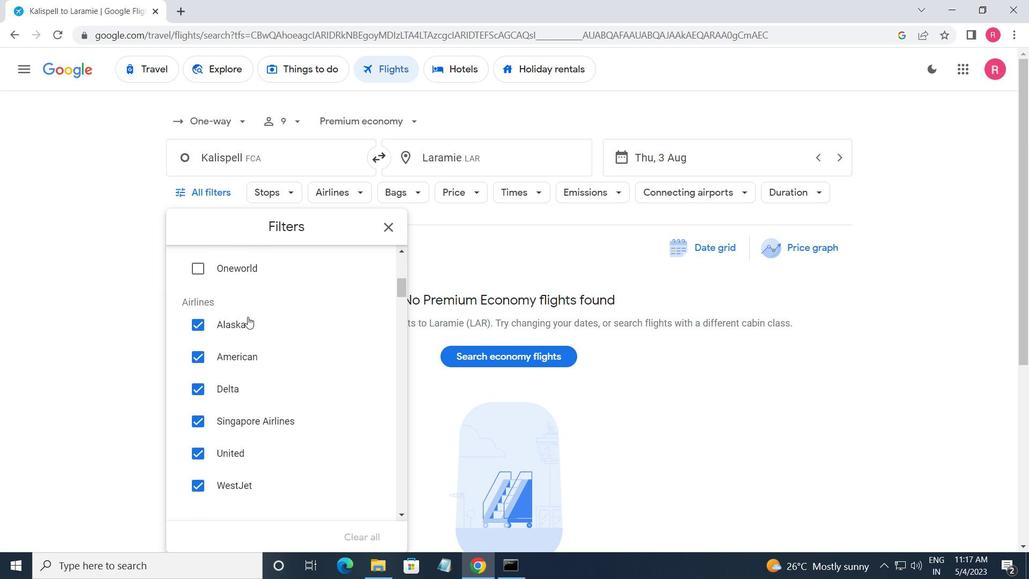 
Action: Mouse moved to (342, 410)
Screenshot: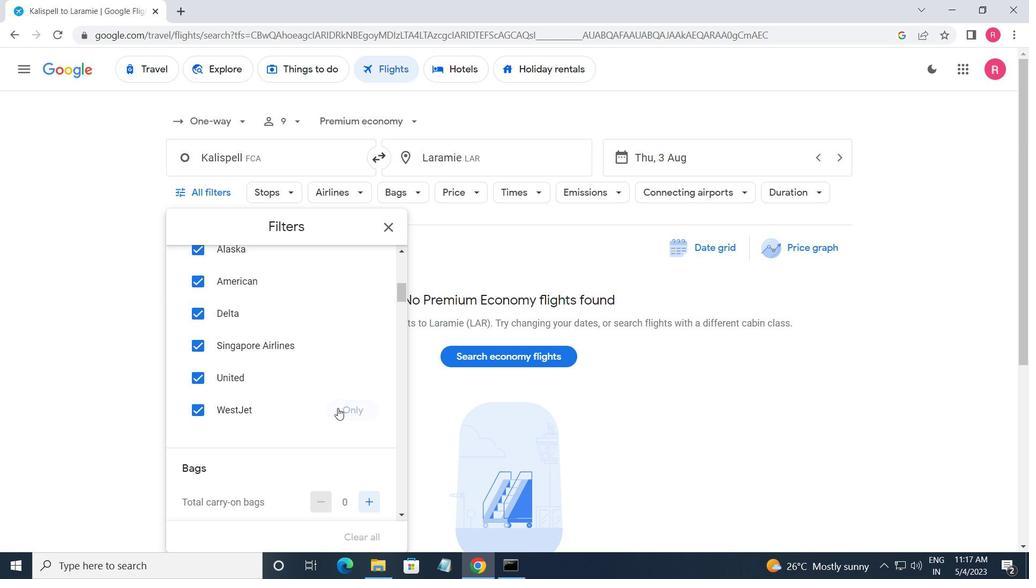 
Action: Mouse pressed left at (342, 410)
Screenshot: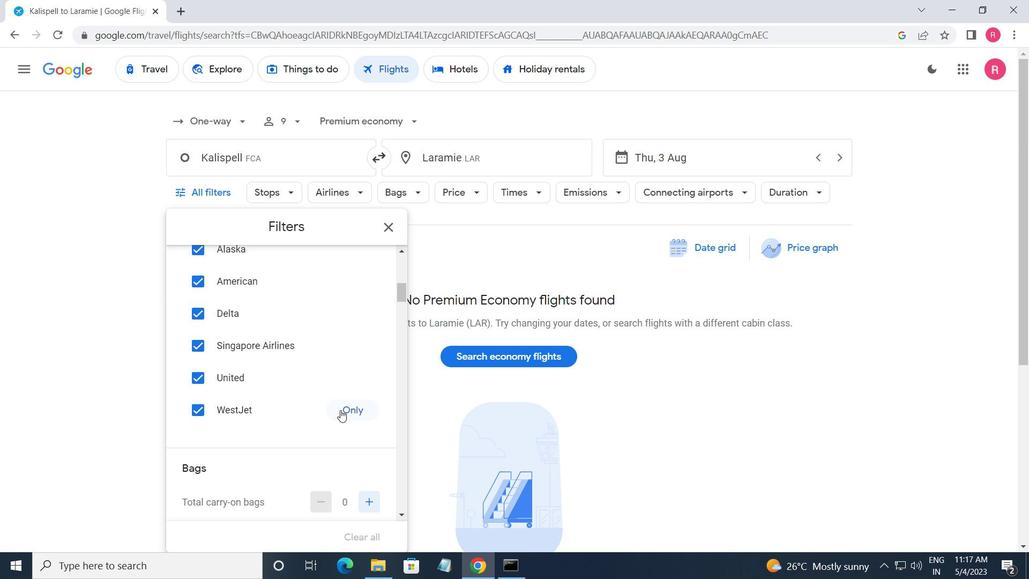 
Action: Mouse moved to (340, 405)
Screenshot: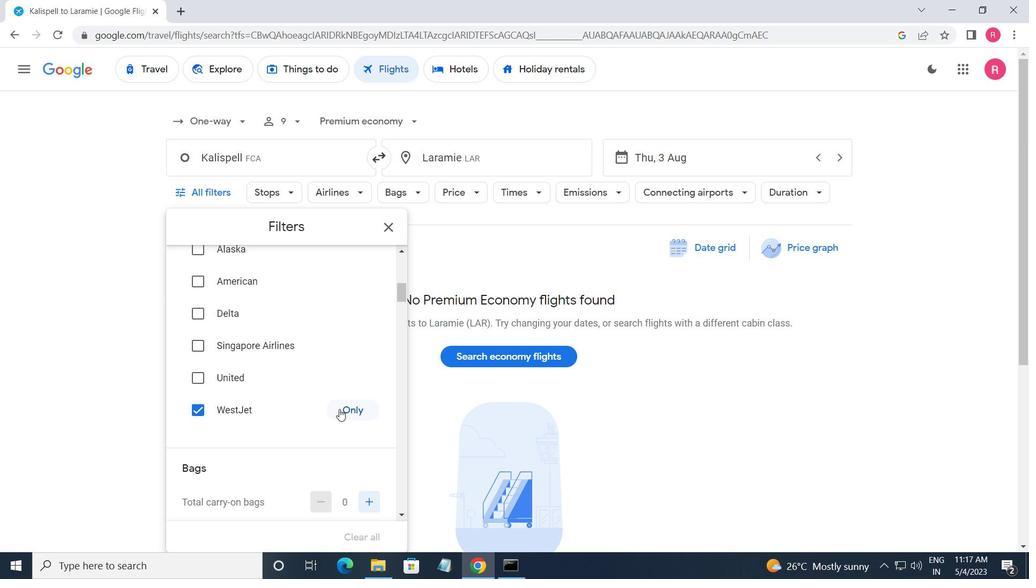 
Action: Mouse scrolled (340, 405) with delta (0, 0)
Screenshot: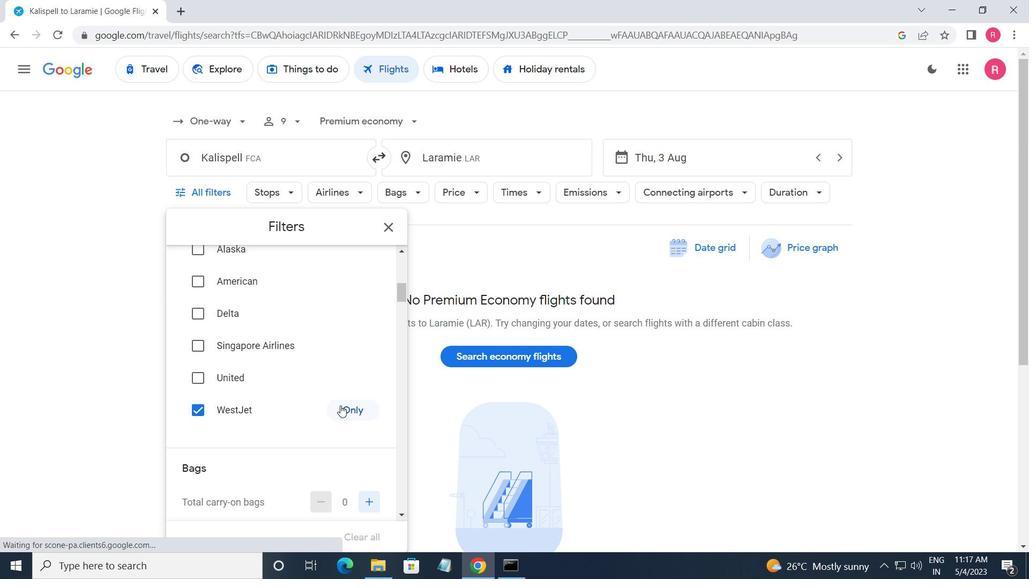 
Action: Mouse scrolled (340, 405) with delta (0, 0)
Screenshot: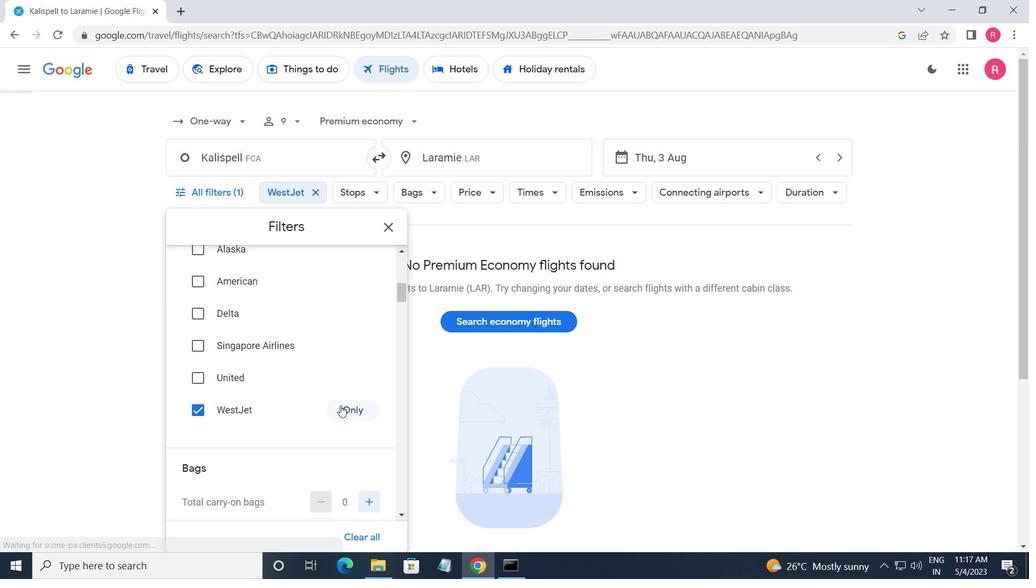 
Action: Mouse scrolled (340, 405) with delta (0, 0)
Screenshot: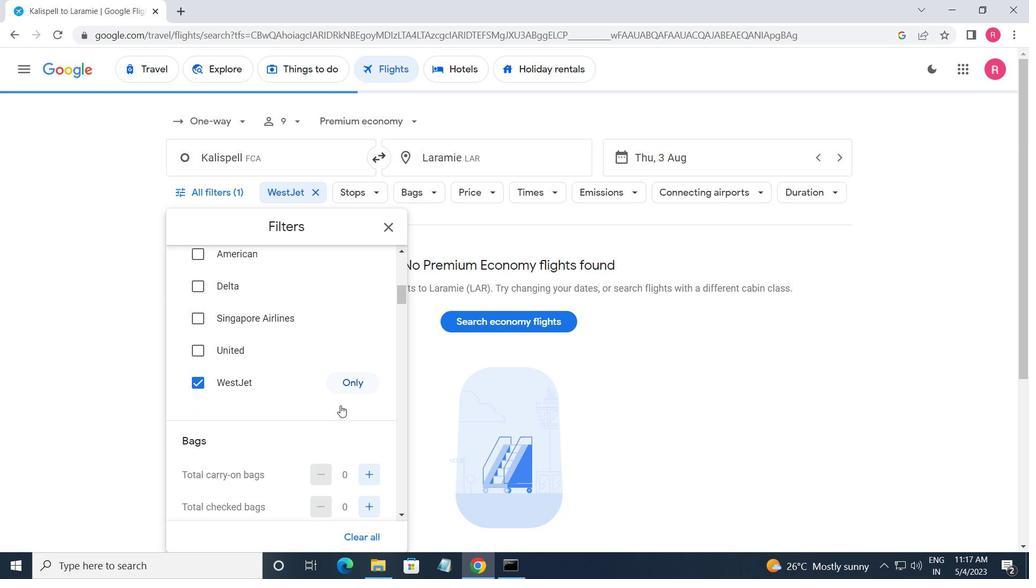 
Action: Mouse moved to (373, 305)
Screenshot: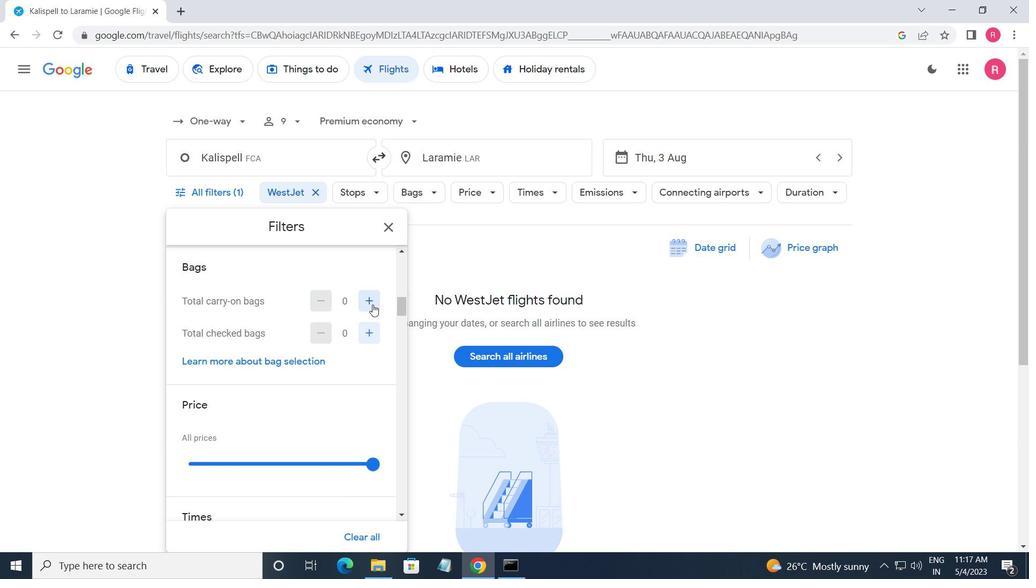 
Action: Mouse pressed left at (373, 305)
Screenshot: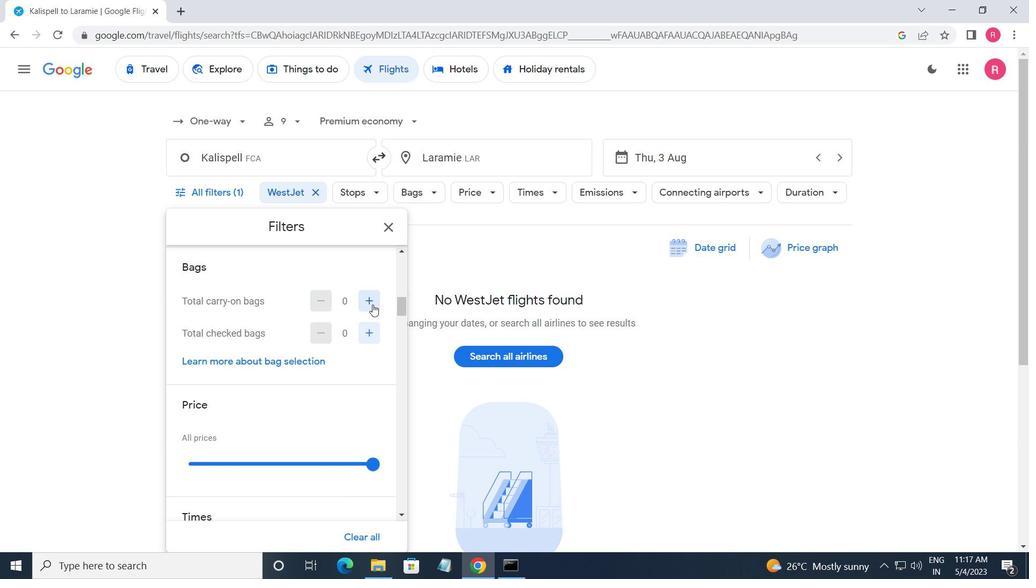 
Action: Mouse moved to (371, 408)
Screenshot: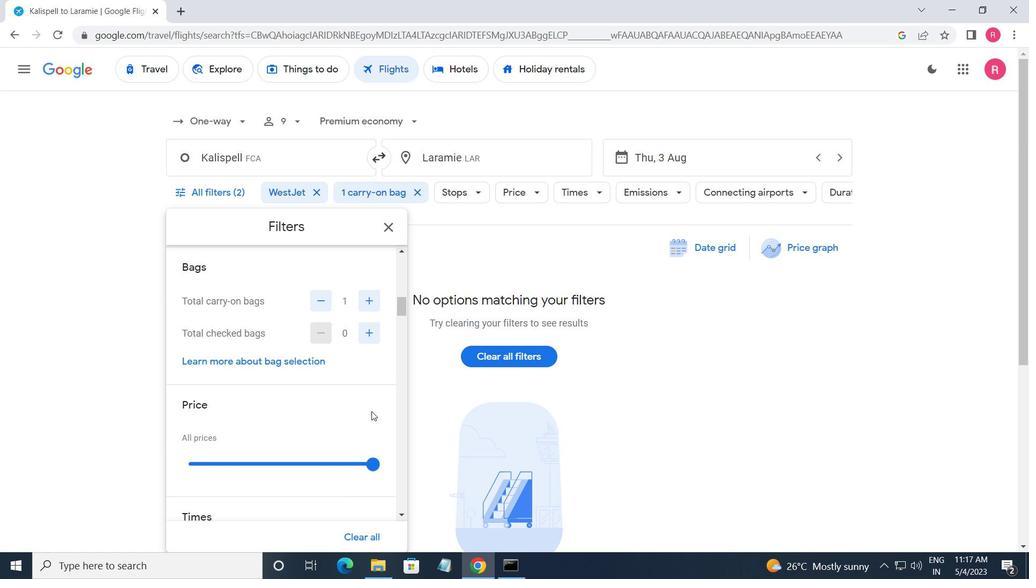 
Action: Mouse scrolled (371, 407) with delta (0, 0)
Screenshot: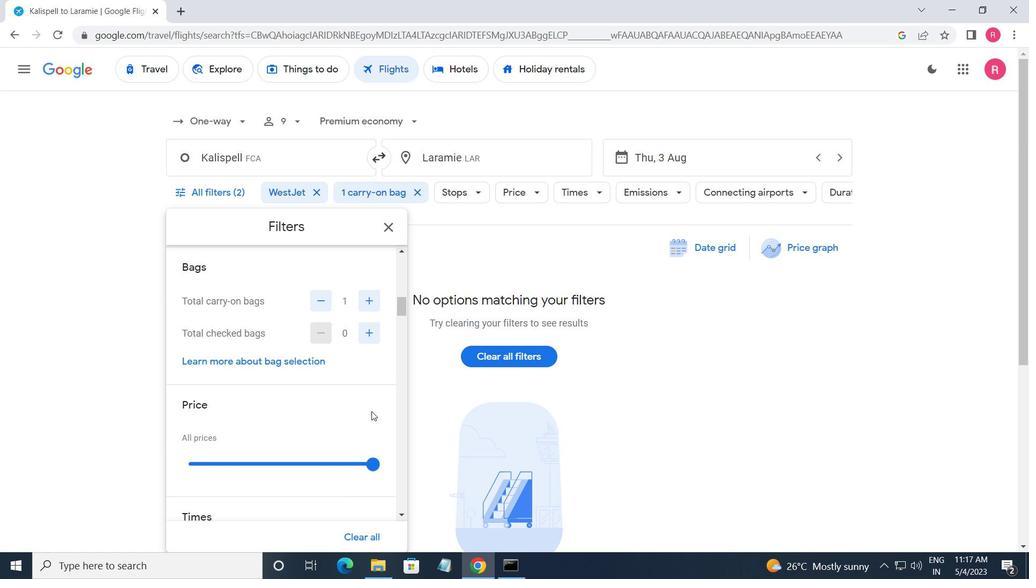 
Action: Mouse moved to (374, 393)
Screenshot: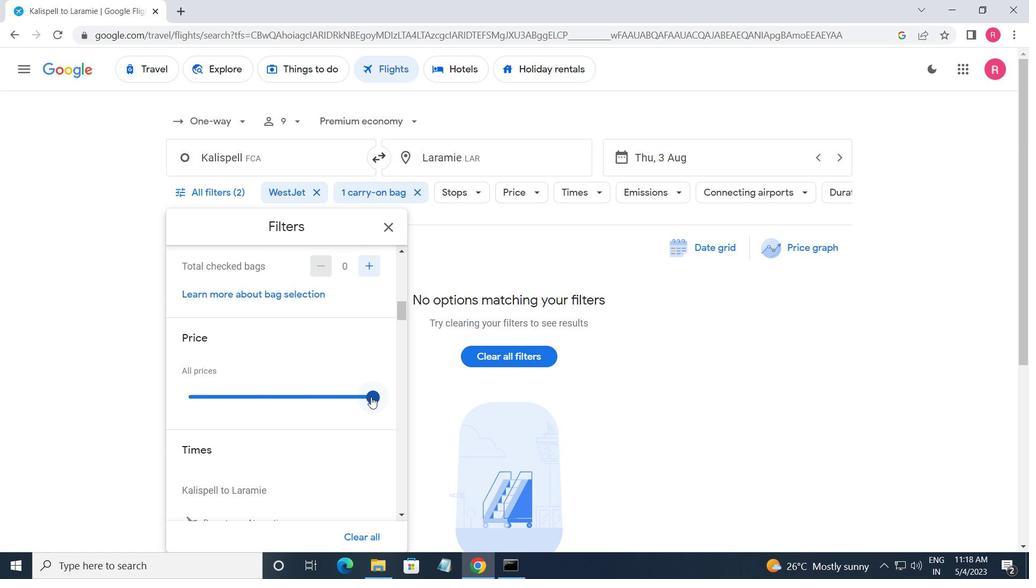 
Action: Mouse pressed left at (374, 393)
Screenshot: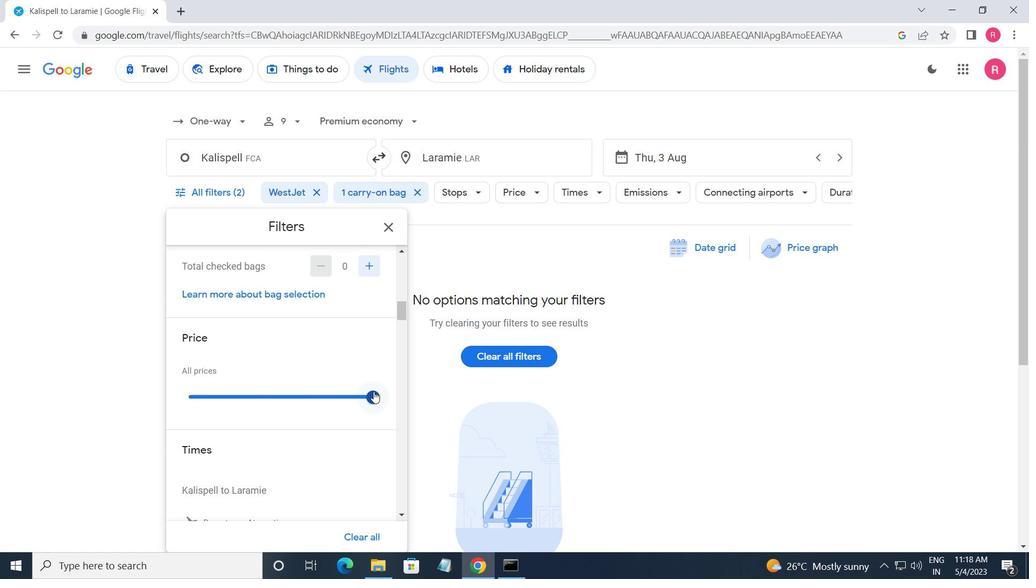 
Action: Mouse moved to (334, 411)
Screenshot: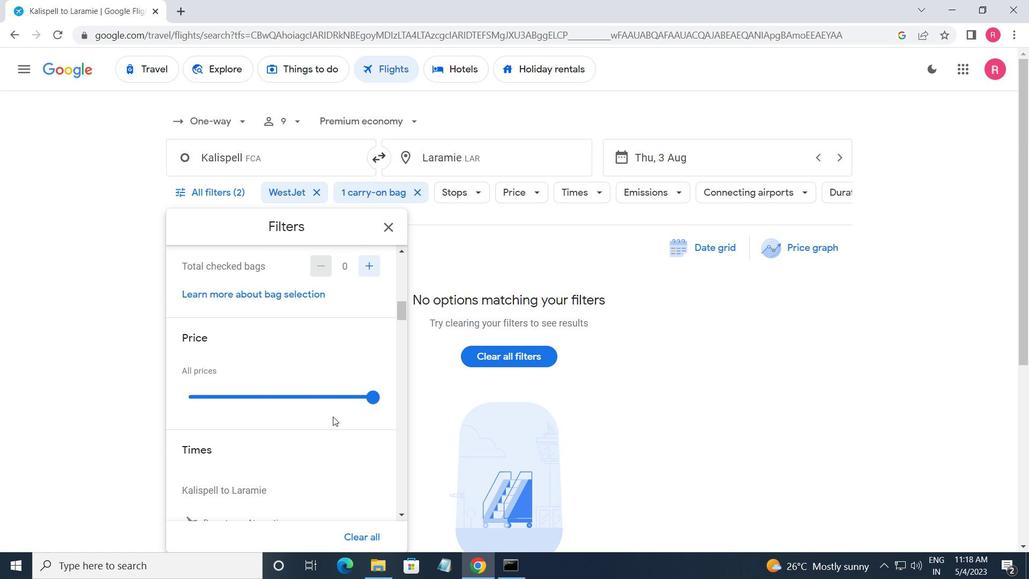 
Action: Mouse scrolled (334, 410) with delta (0, 0)
Screenshot: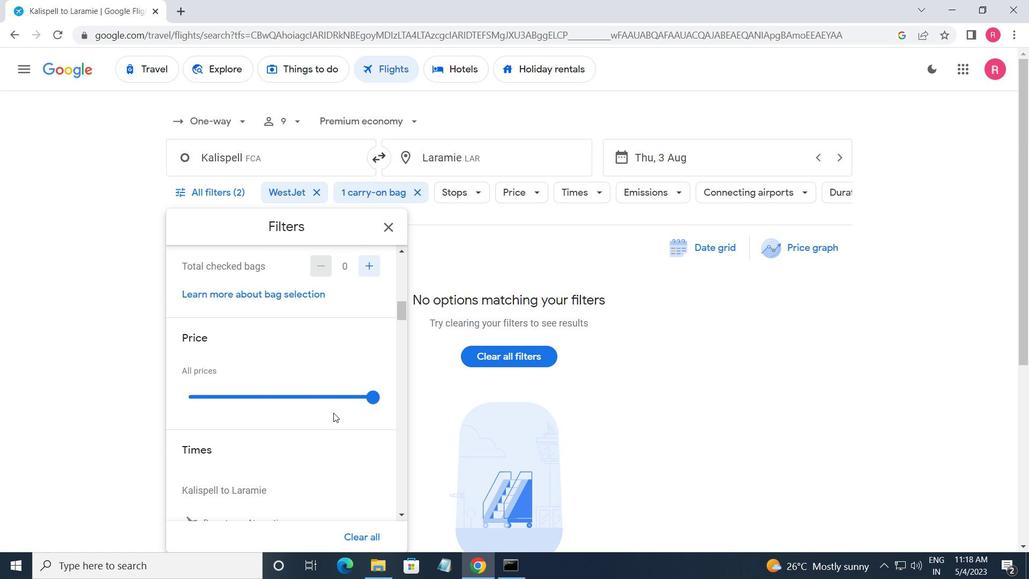 
Action: Mouse scrolled (334, 410) with delta (0, 0)
Screenshot: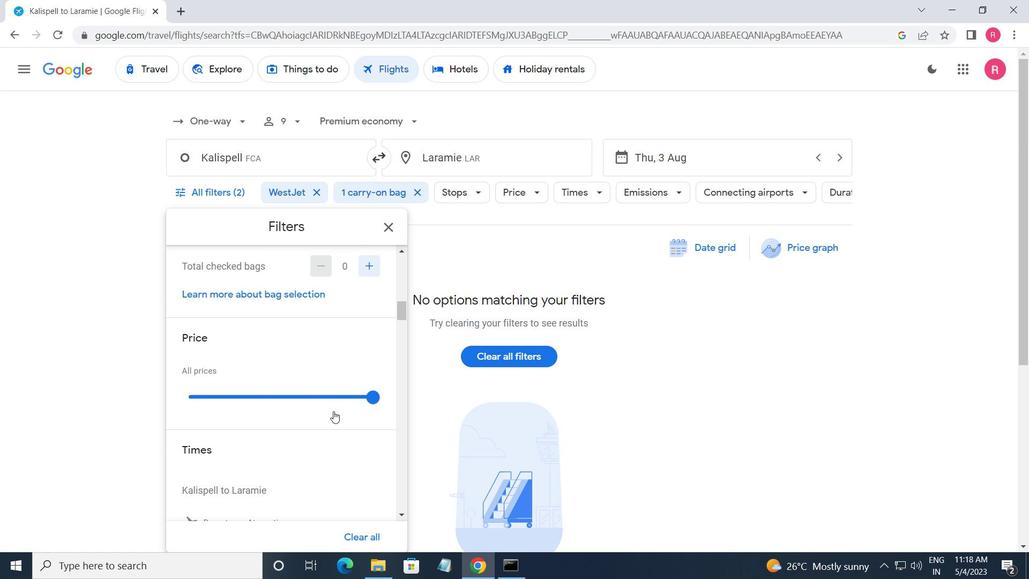 
Action: Mouse scrolled (334, 410) with delta (0, 0)
Screenshot: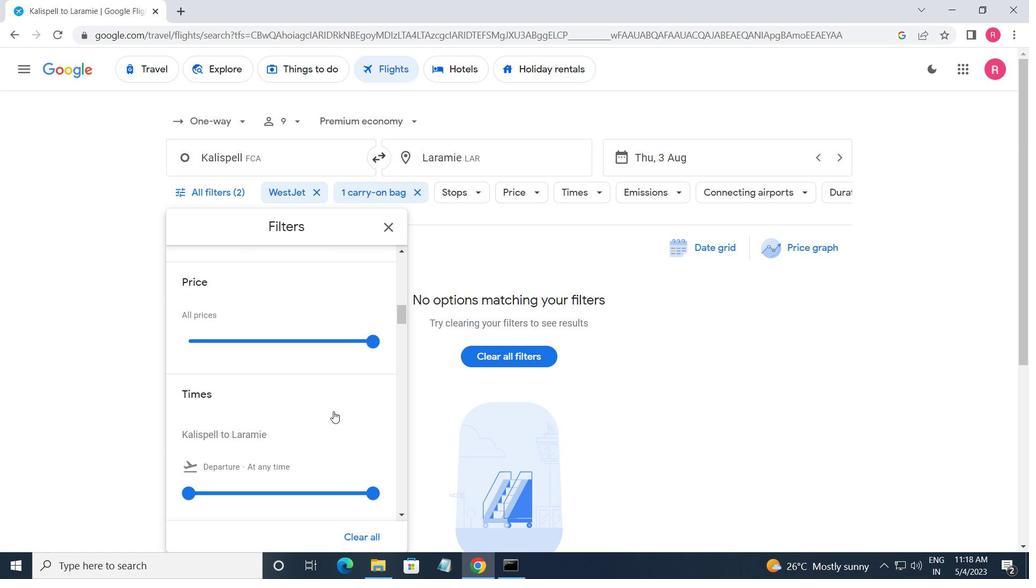 
Action: Mouse moved to (188, 344)
Screenshot: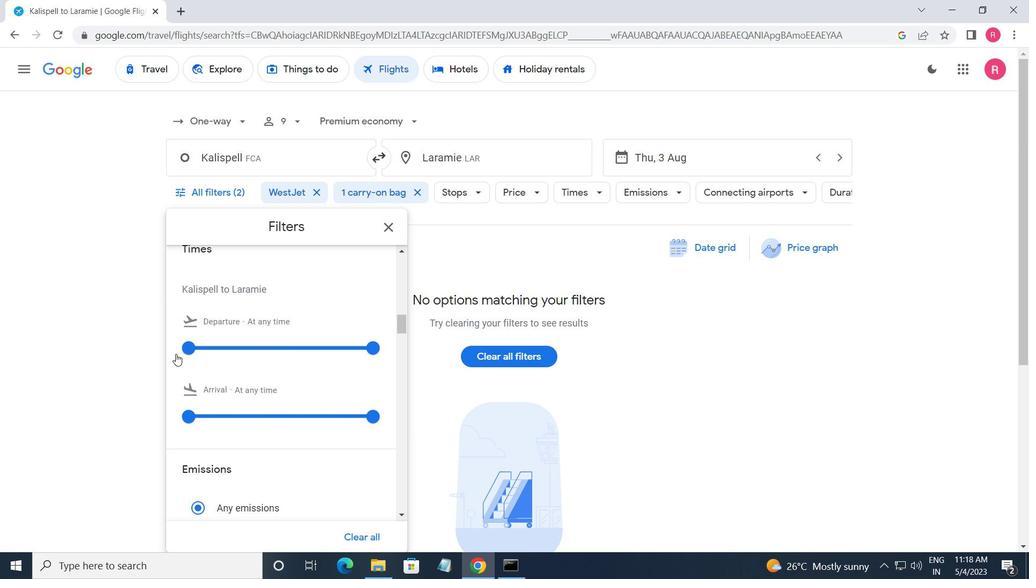 
Action: Mouse pressed left at (188, 344)
Screenshot: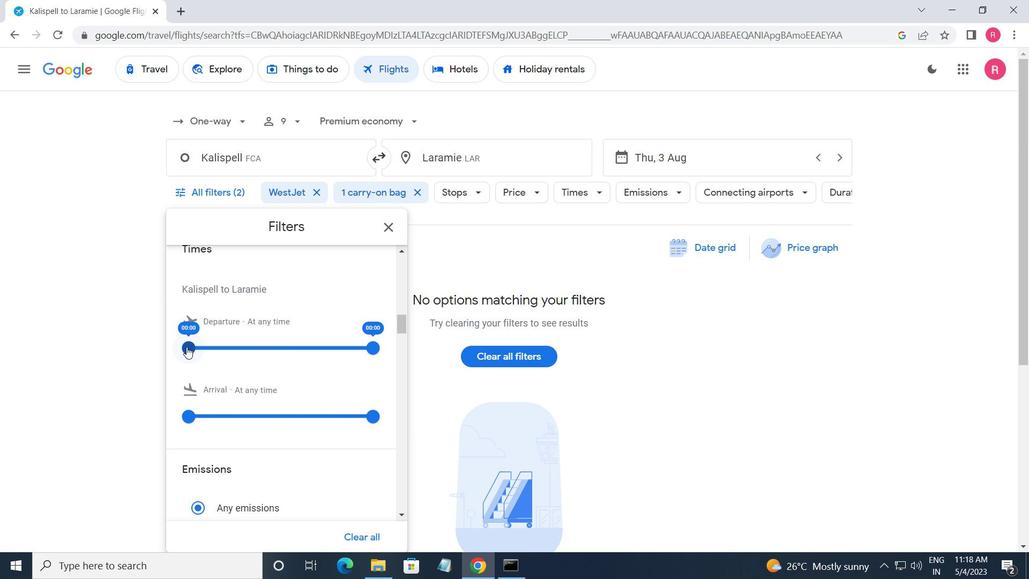 
Action: Mouse moved to (371, 355)
Screenshot: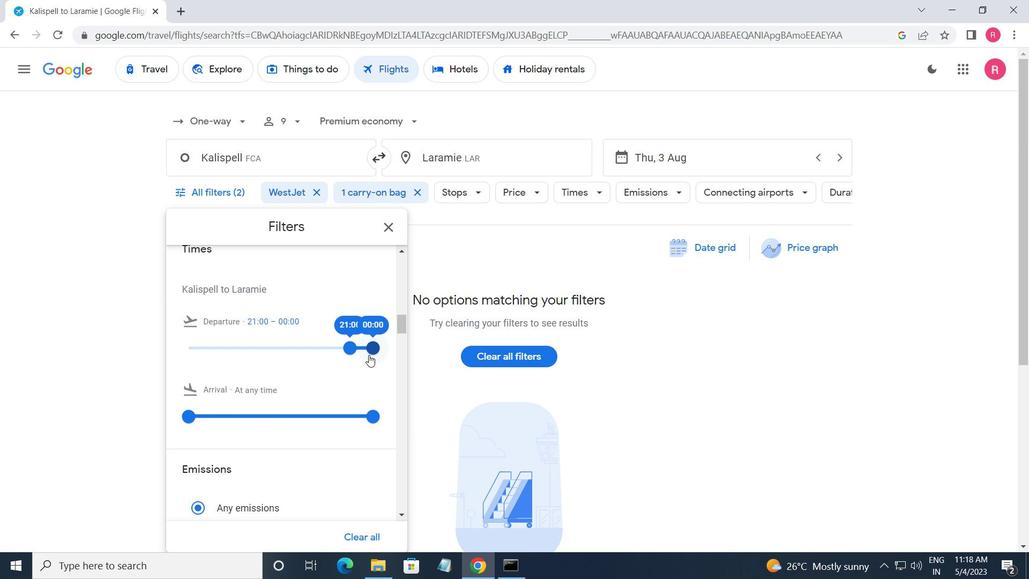 
Action: Mouse pressed left at (371, 355)
Screenshot: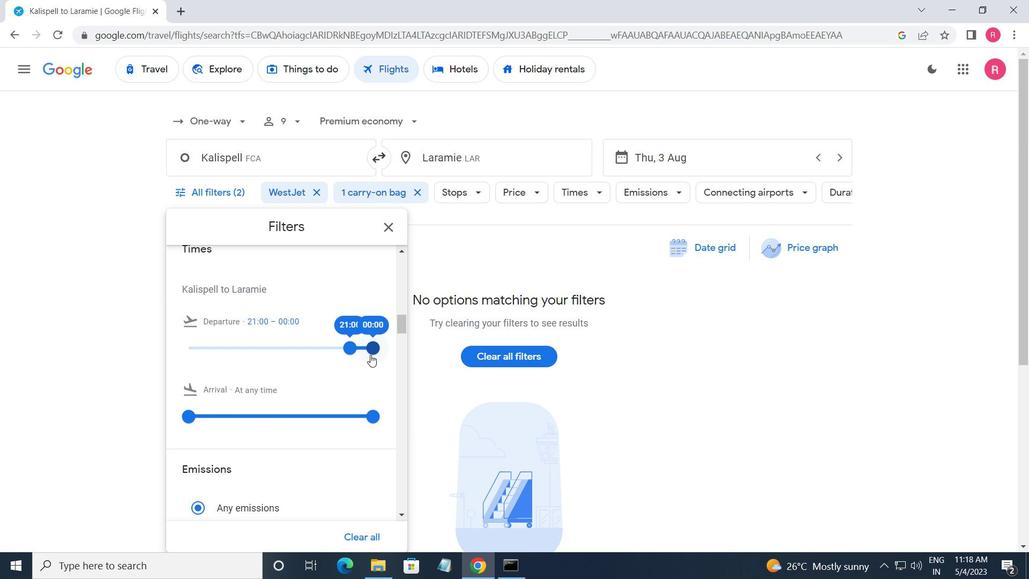 
Action: Mouse moved to (385, 229)
Screenshot: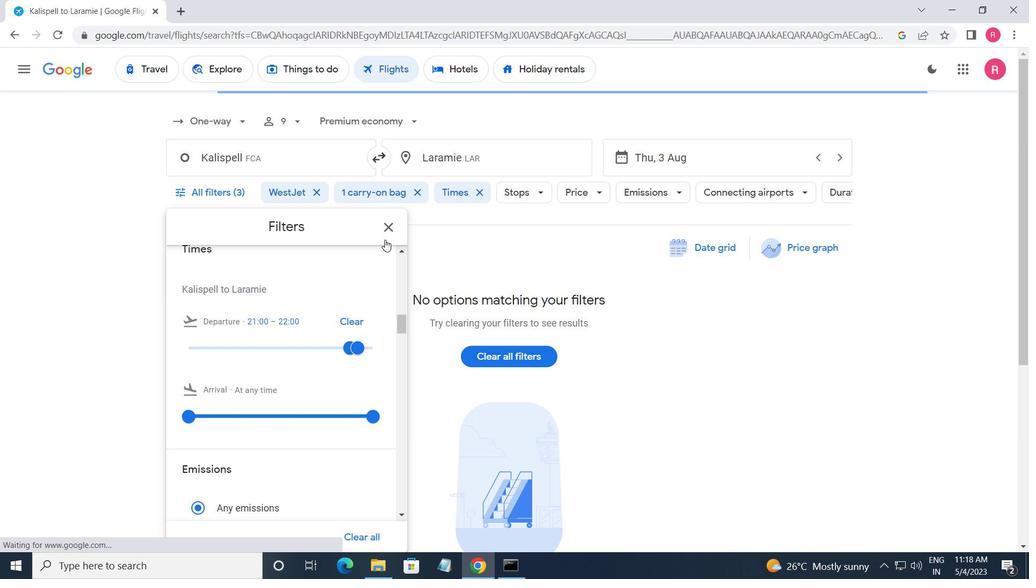 
Action: Mouse pressed left at (385, 229)
Screenshot: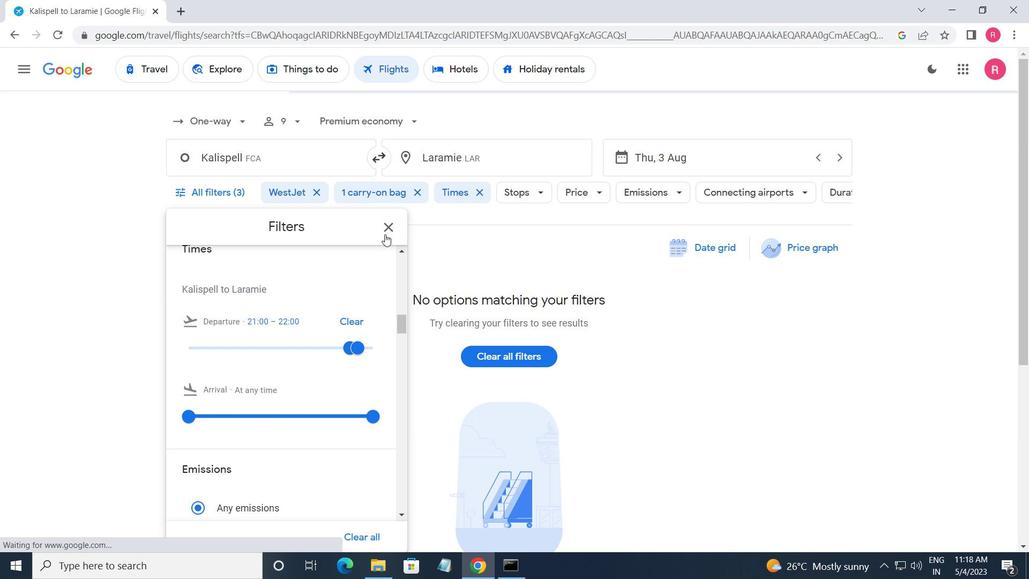 
Action: Mouse moved to (383, 232)
Screenshot: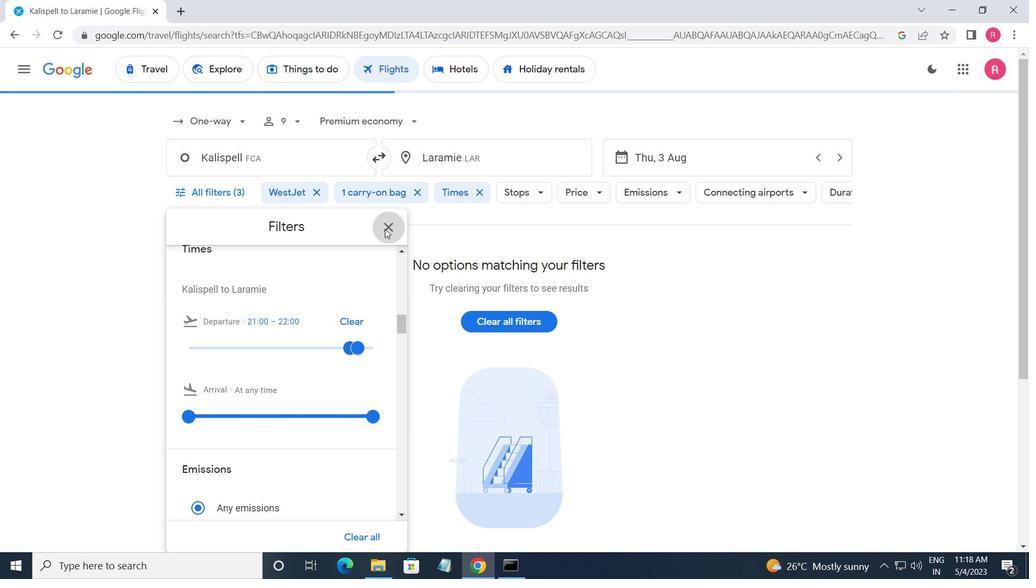 
